 Task: Search one way flight ticket for 2 adults, 4 children and 1 infant on lap in business from St. George: St. George Regional Airport to Riverton: Central Wyoming Regional Airport (was Riverton Regional) on 8-4-2023. Choice of flights is American. Number of bags: 1 carry on bag. Price is upto 73000. Outbound departure time preference is 6:15.
Action: Mouse moved to (272, 360)
Screenshot: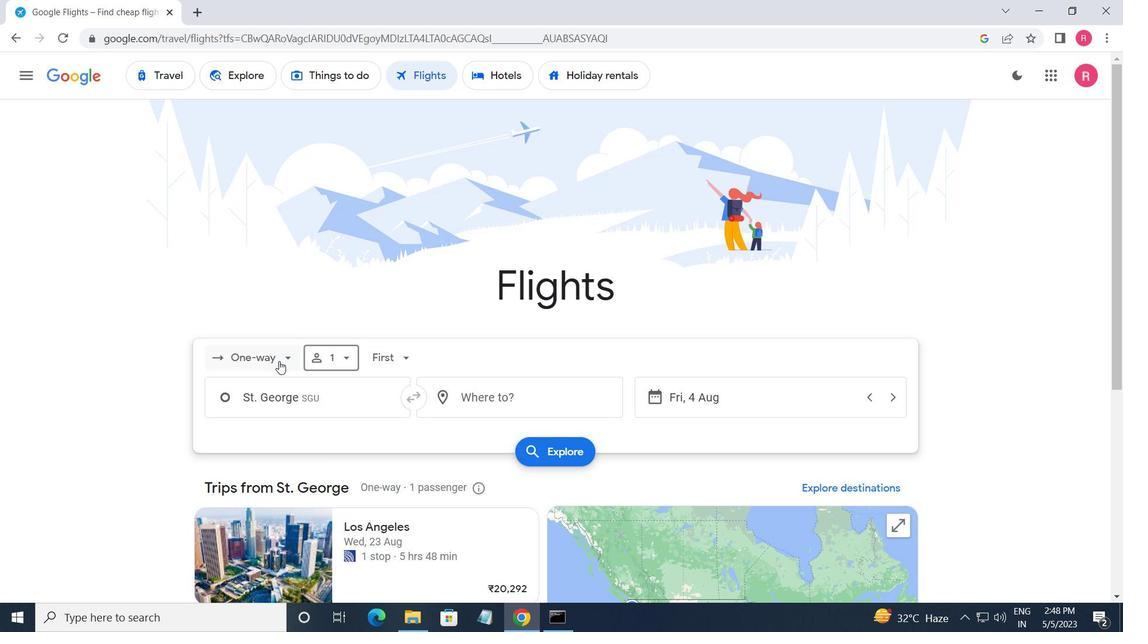 
Action: Mouse pressed left at (272, 360)
Screenshot: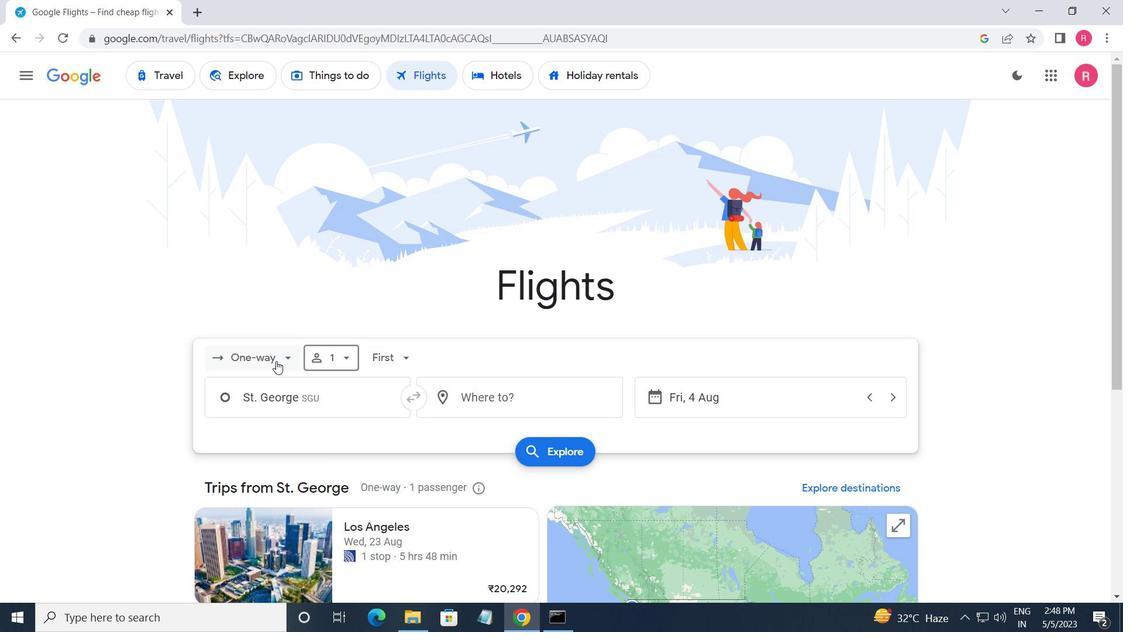 
Action: Mouse moved to (296, 435)
Screenshot: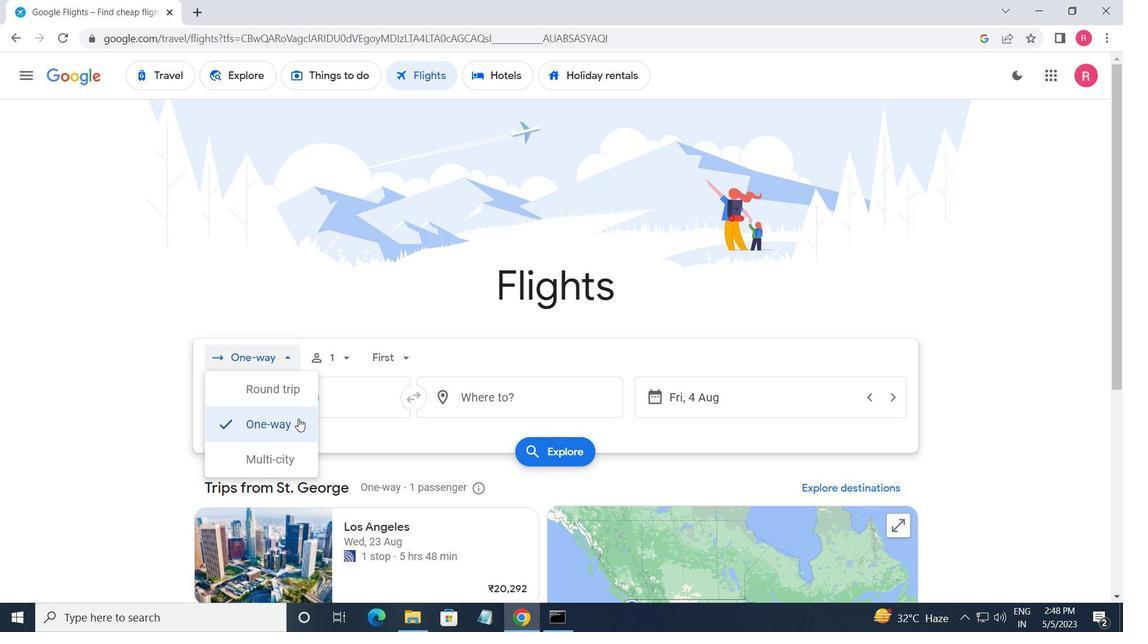 
Action: Mouse pressed left at (296, 435)
Screenshot: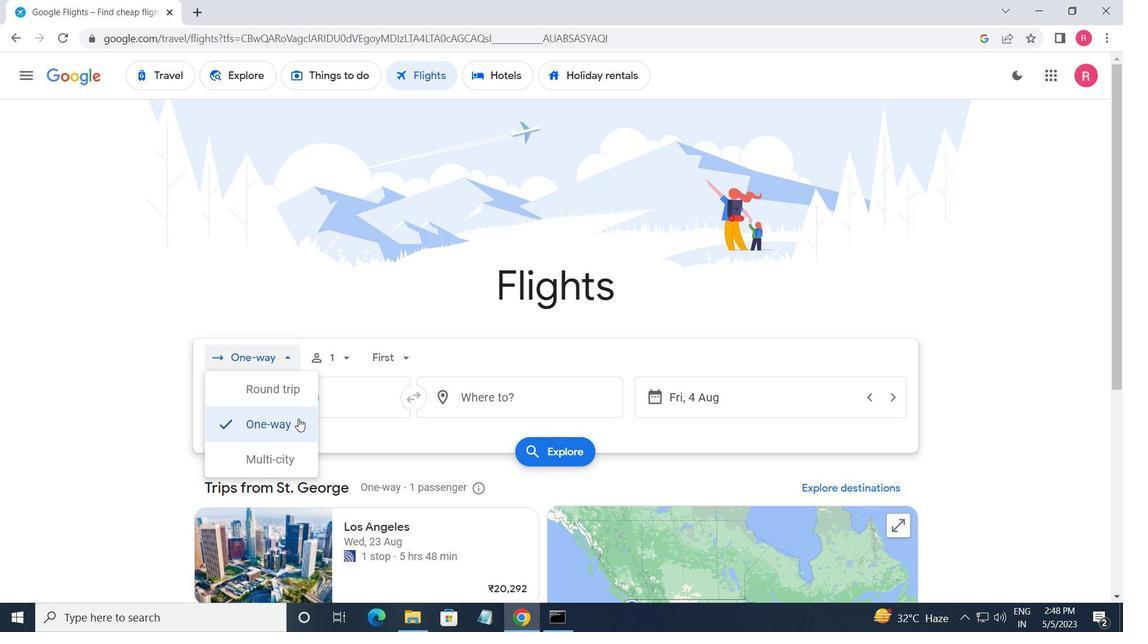 
Action: Mouse moved to (328, 368)
Screenshot: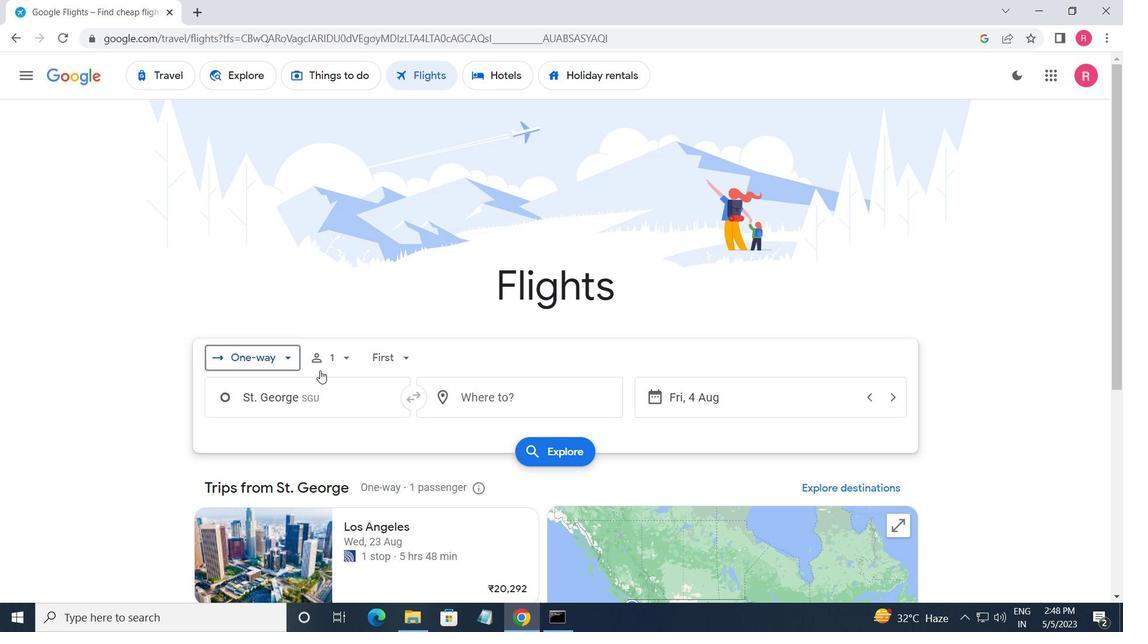 
Action: Mouse pressed left at (328, 368)
Screenshot: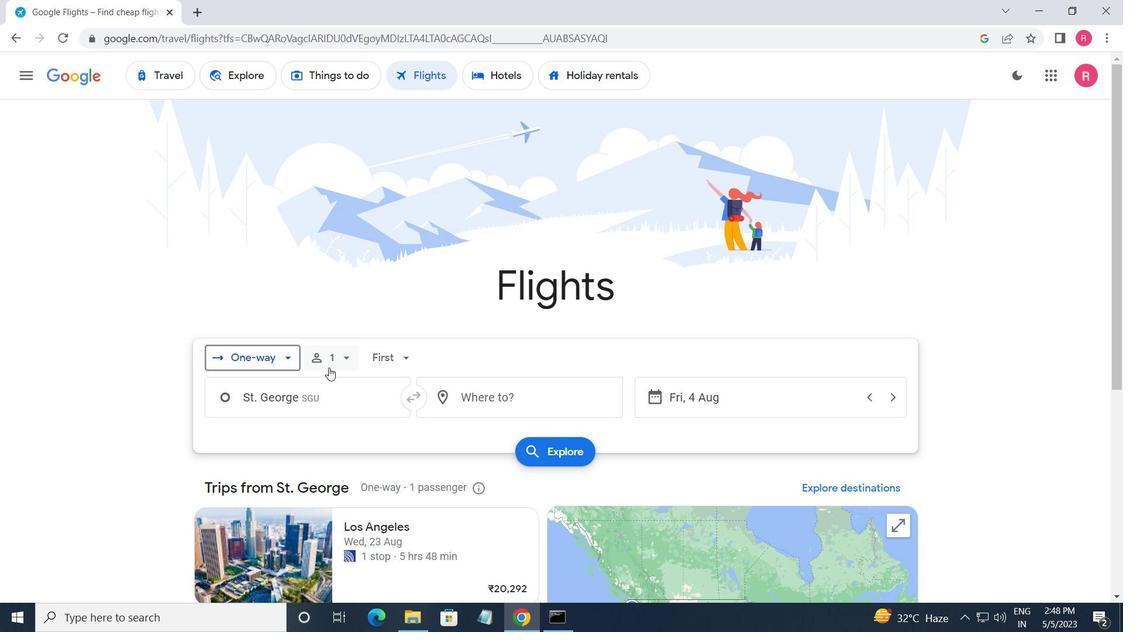 
Action: Mouse moved to (466, 402)
Screenshot: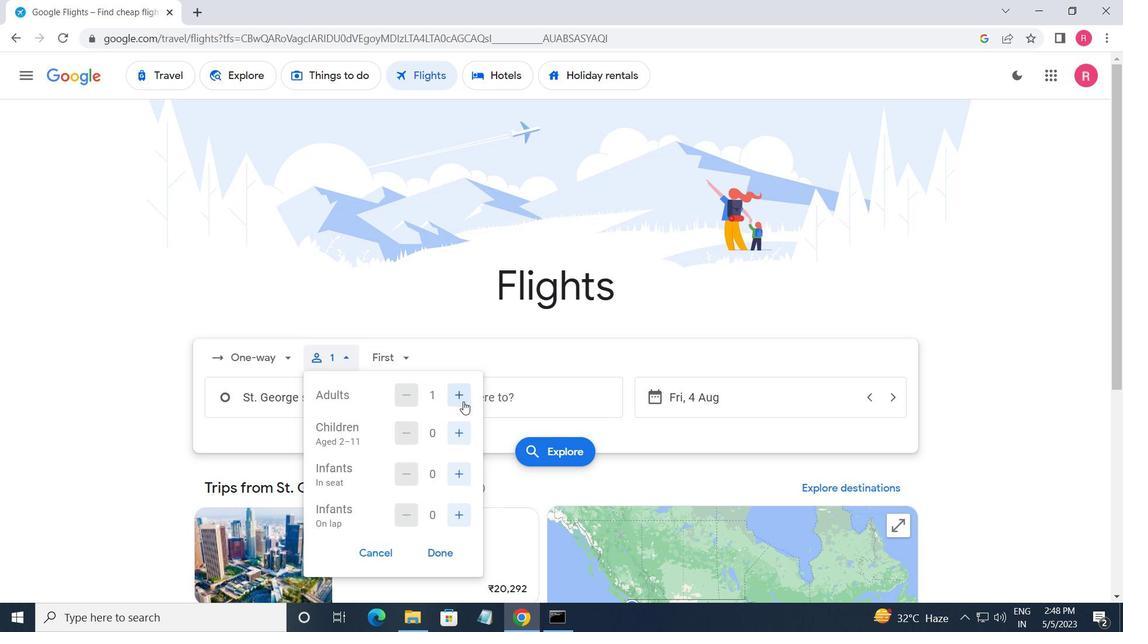 
Action: Mouse pressed left at (466, 402)
Screenshot: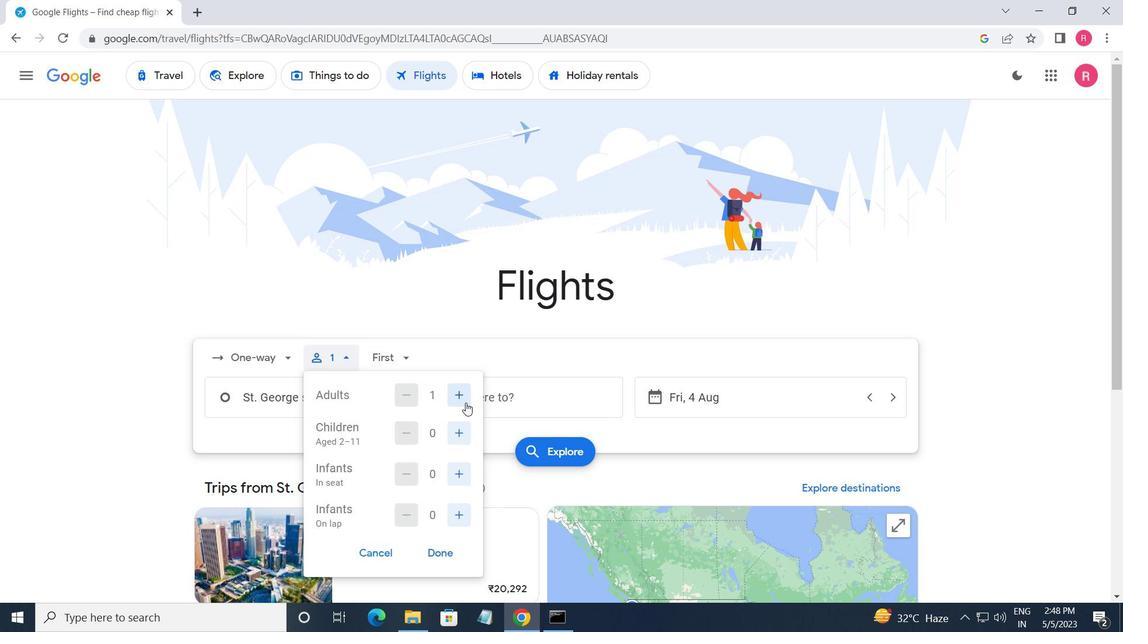 
Action: Mouse moved to (455, 431)
Screenshot: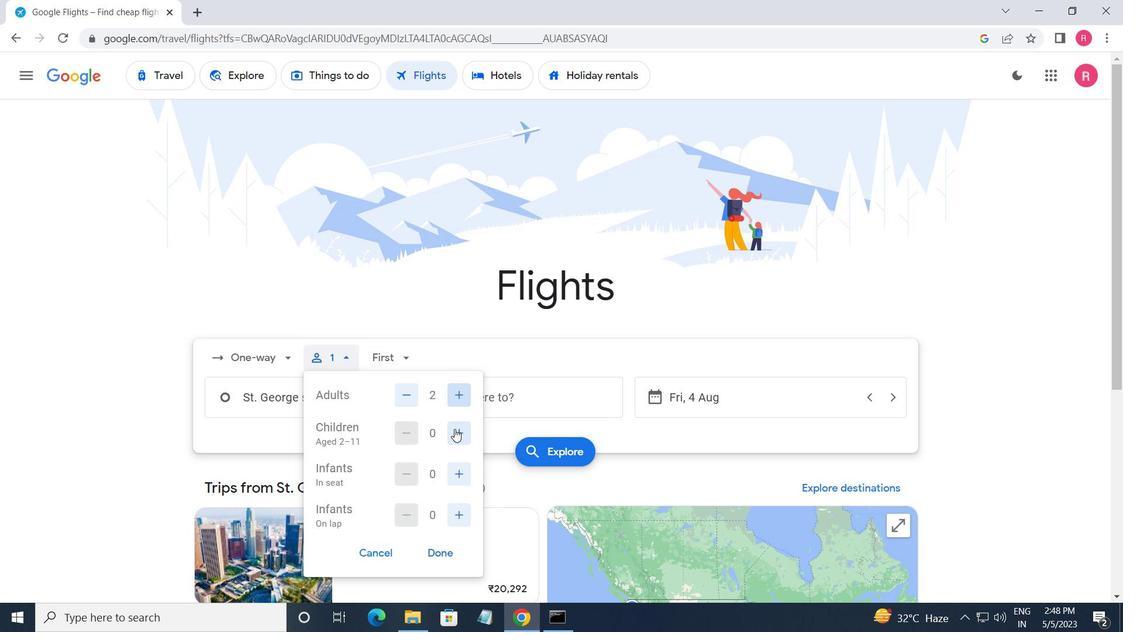 
Action: Mouse pressed left at (455, 431)
Screenshot: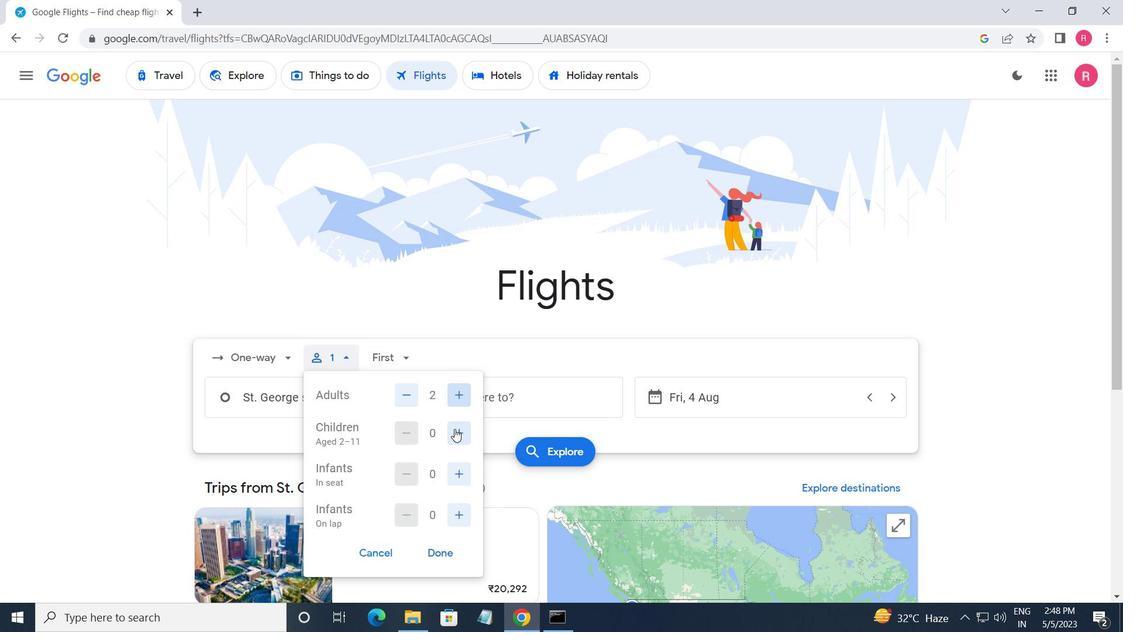 
Action: Mouse moved to (456, 431)
Screenshot: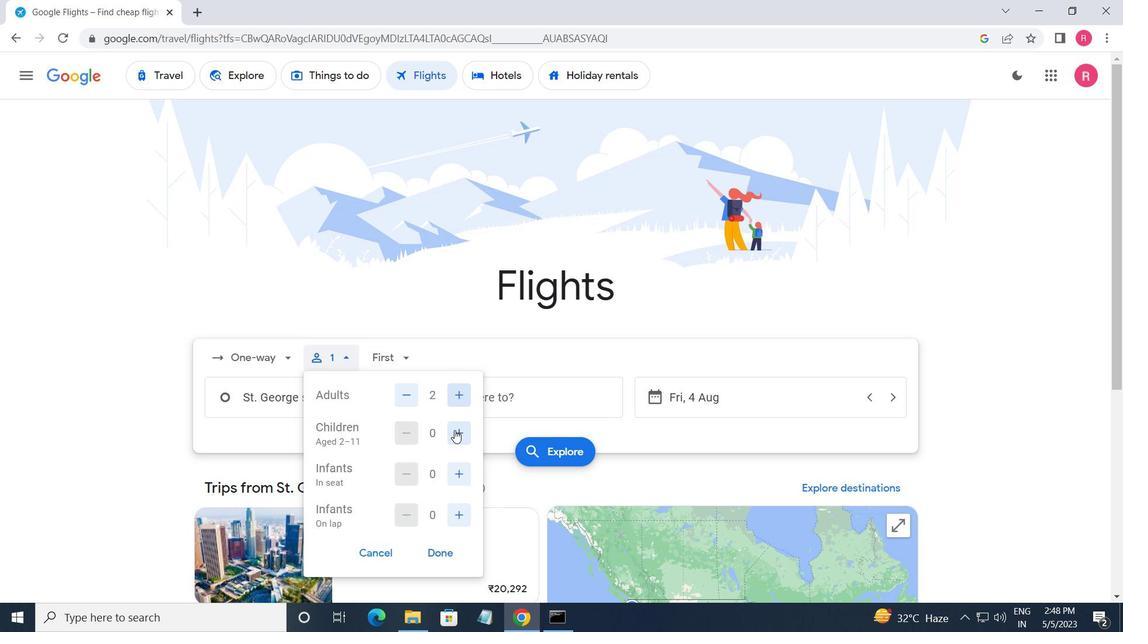 
Action: Mouse pressed left at (456, 431)
Screenshot: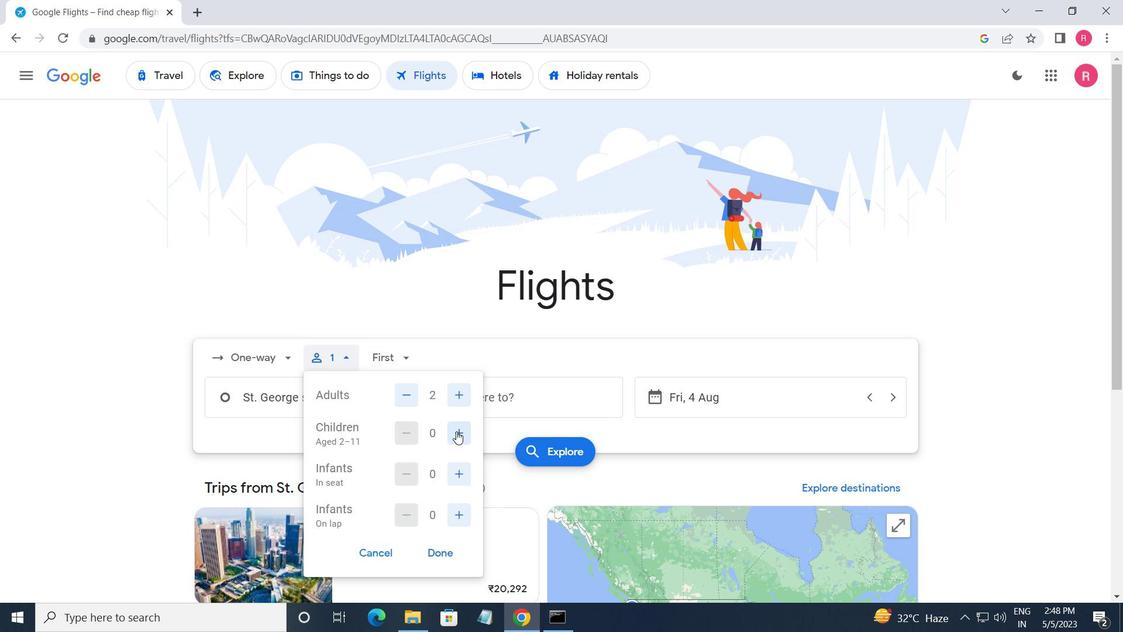 
Action: Mouse moved to (457, 431)
Screenshot: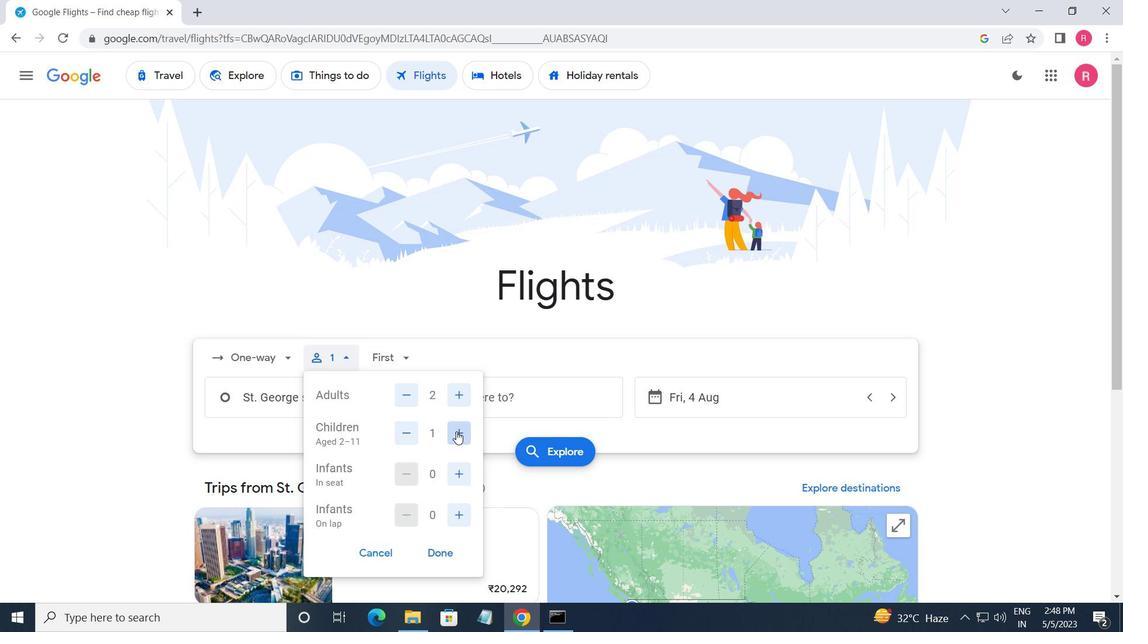 
Action: Mouse pressed left at (457, 431)
Screenshot: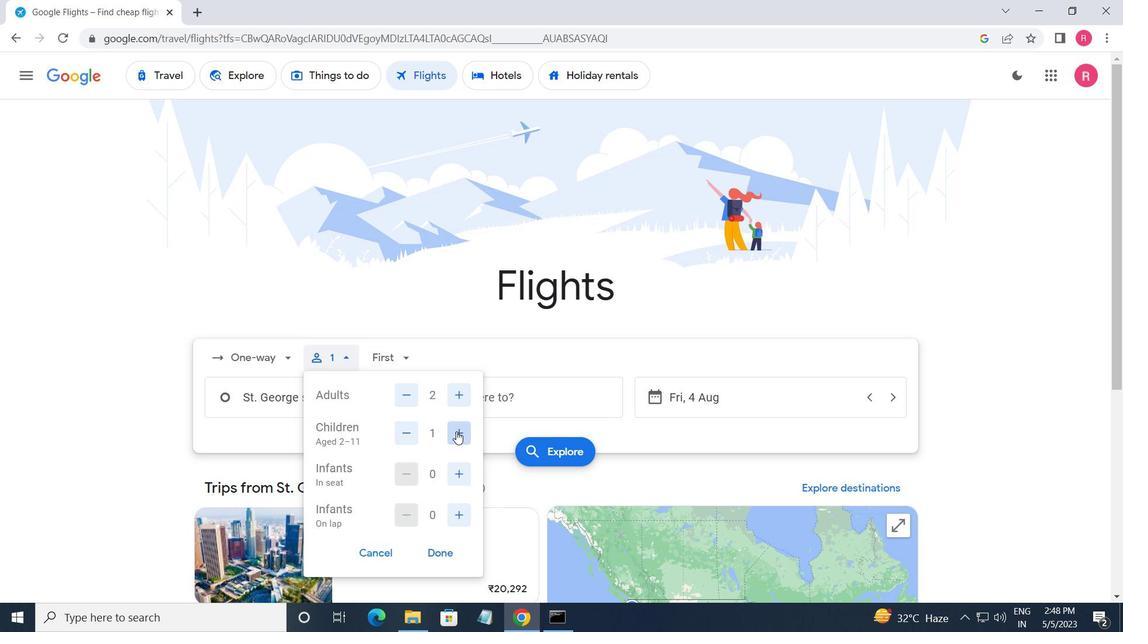 
Action: Mouse pressed left at (457, 431)
Screenshot: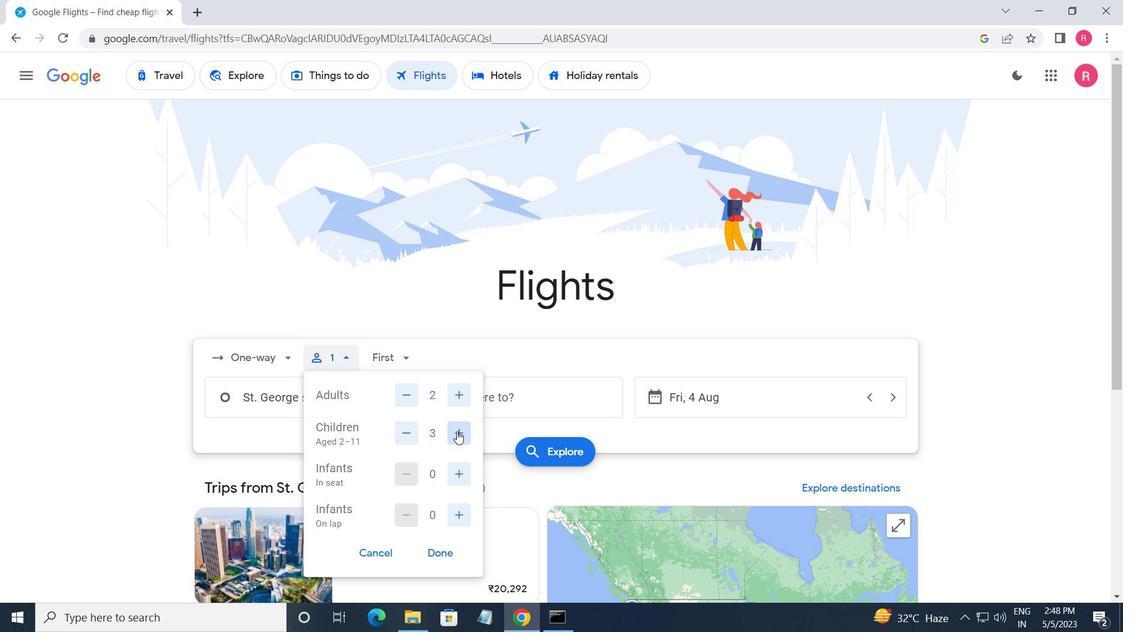 
Action: Mouse moved to (462, 477)
Screenshot: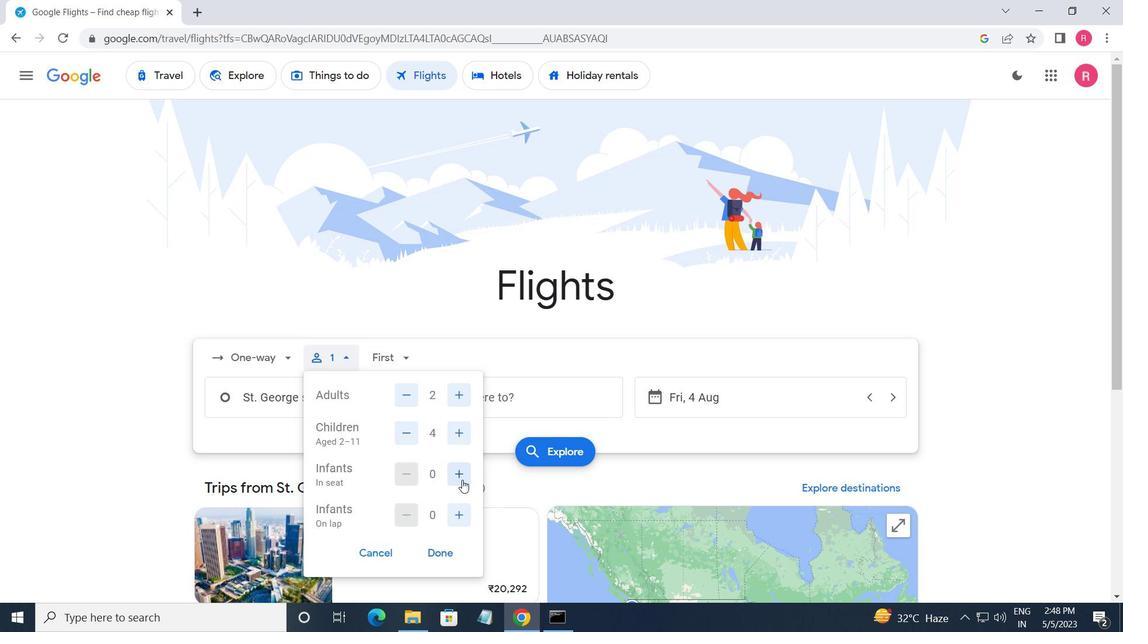 
Action: Mouse pressed left at (462, 477)
Screenshot: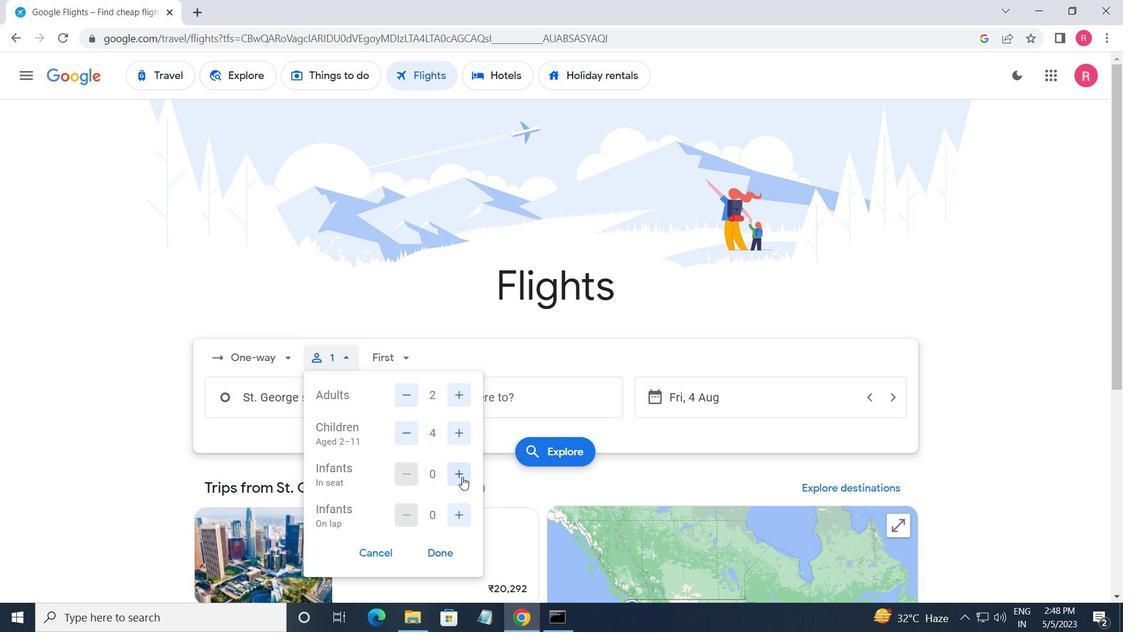 
Action: Mouse moved to (451, 551)
Screenshot: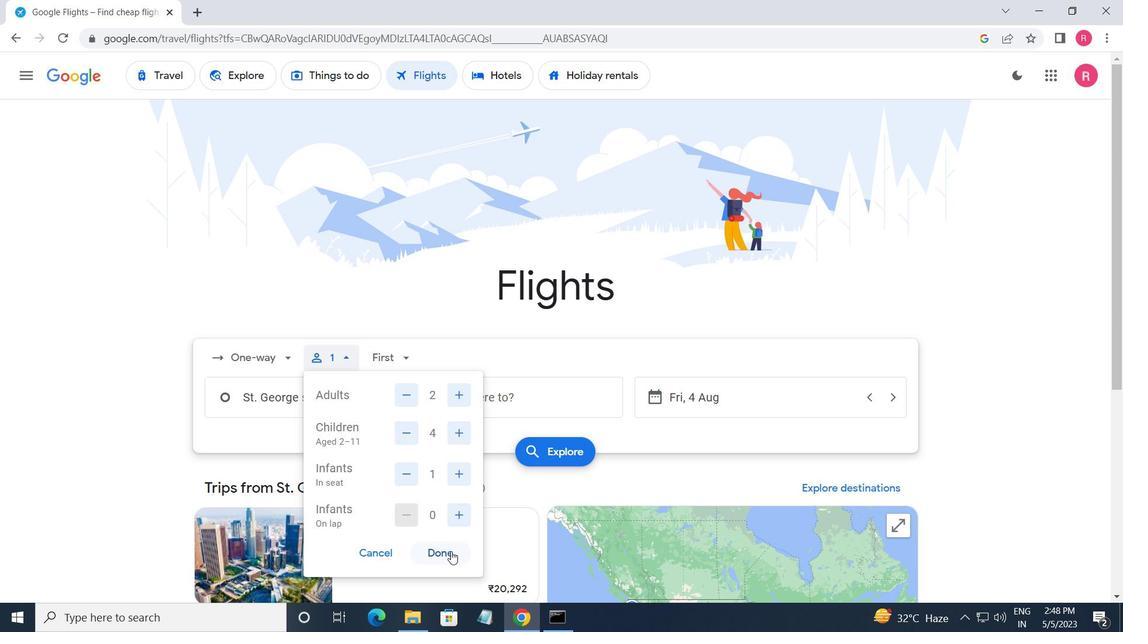 
Action: Mouse pressed left at (451, 551)
Screenshot: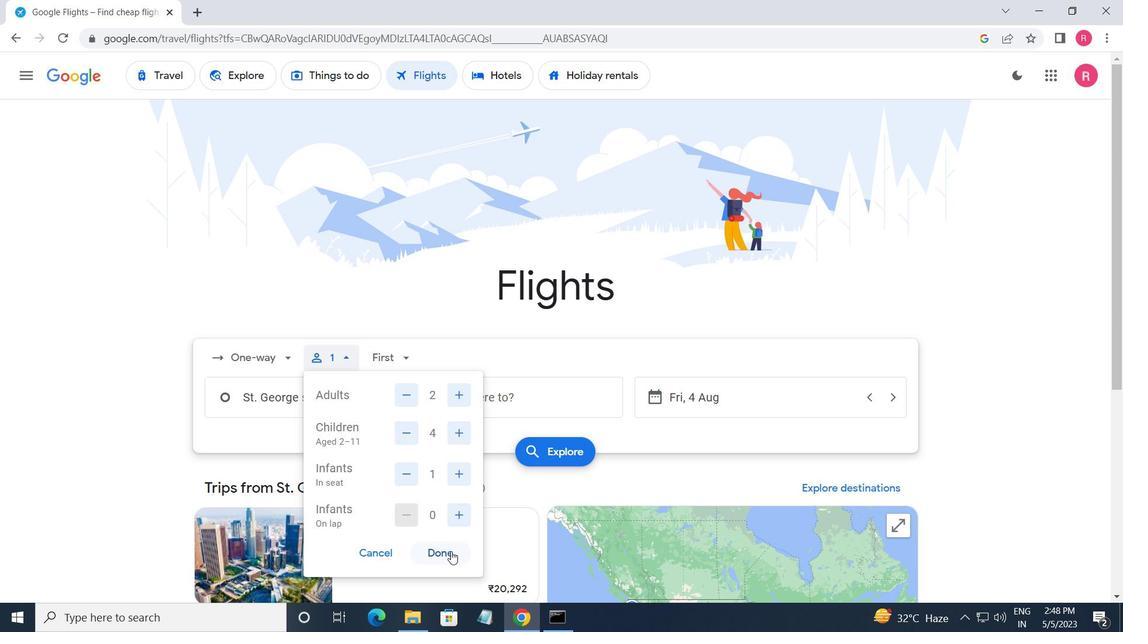 
Action: Mouse moved to (398, 368)
Screenshot: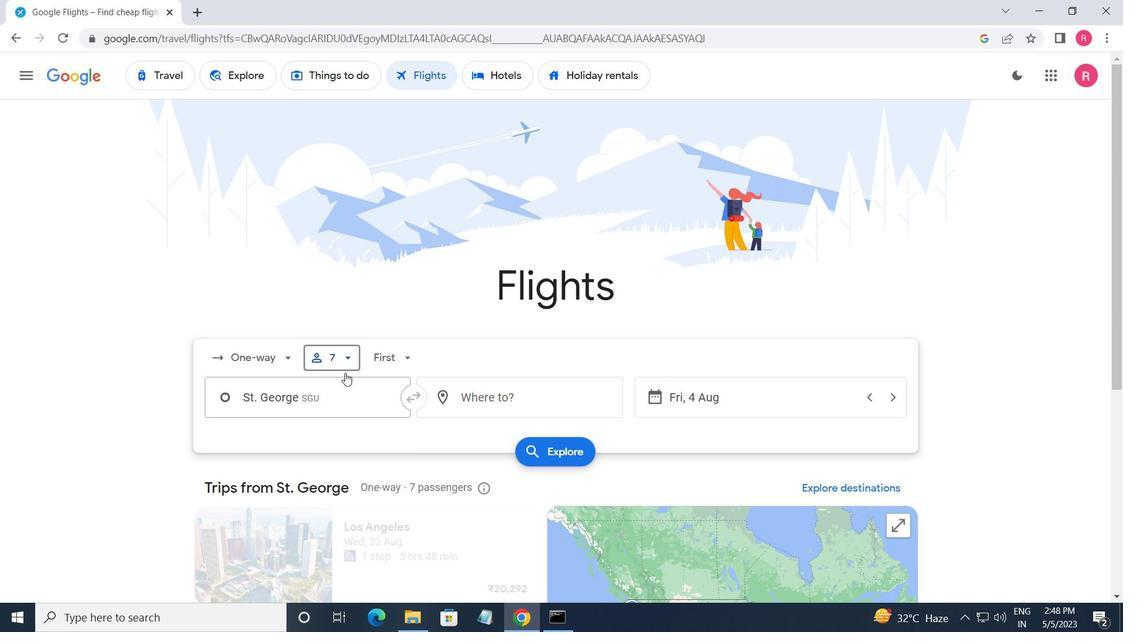 
Action: Mouse pressed left at (398, 368)
Screenshot: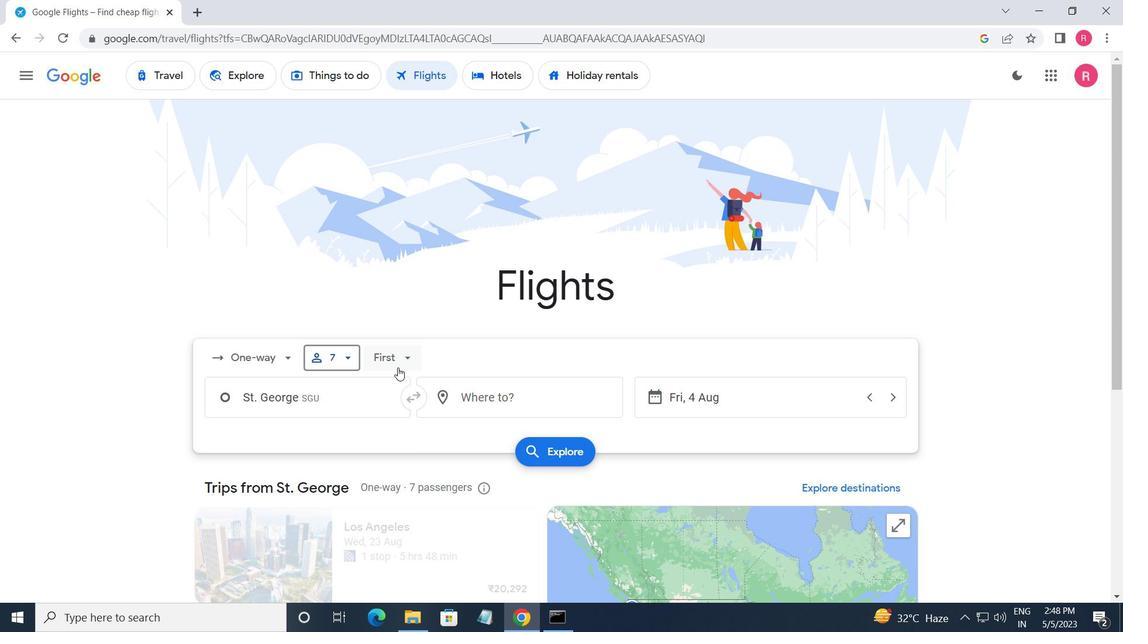 
Action: Mouse moved to (412, 455)
Screenshot: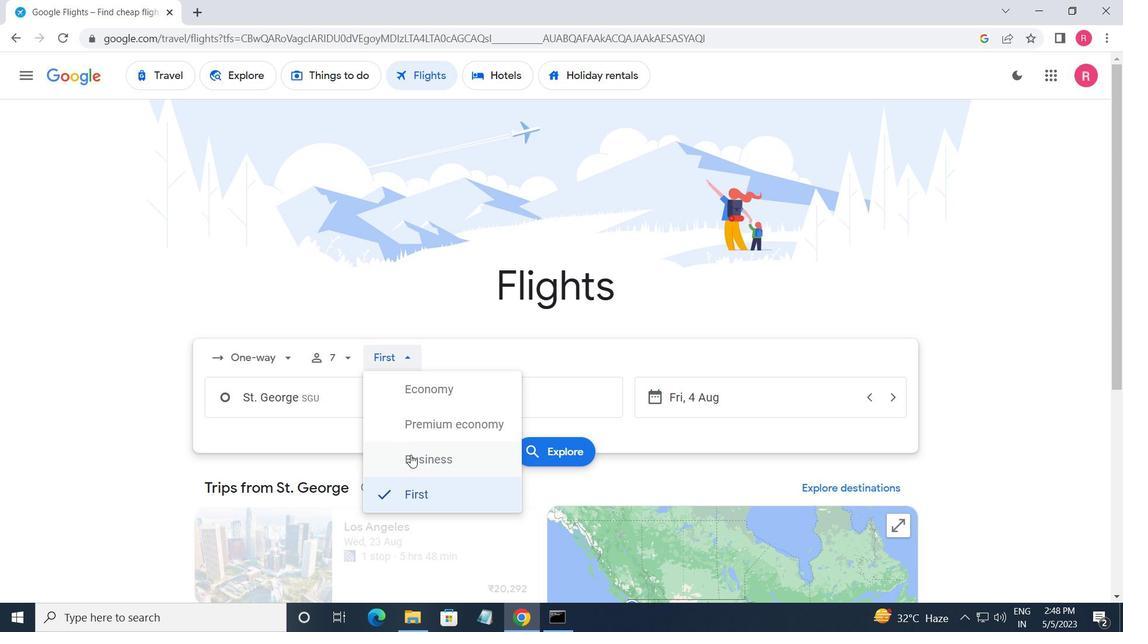 
Action: Mouse pressed left at (412, 455)
Screenshot: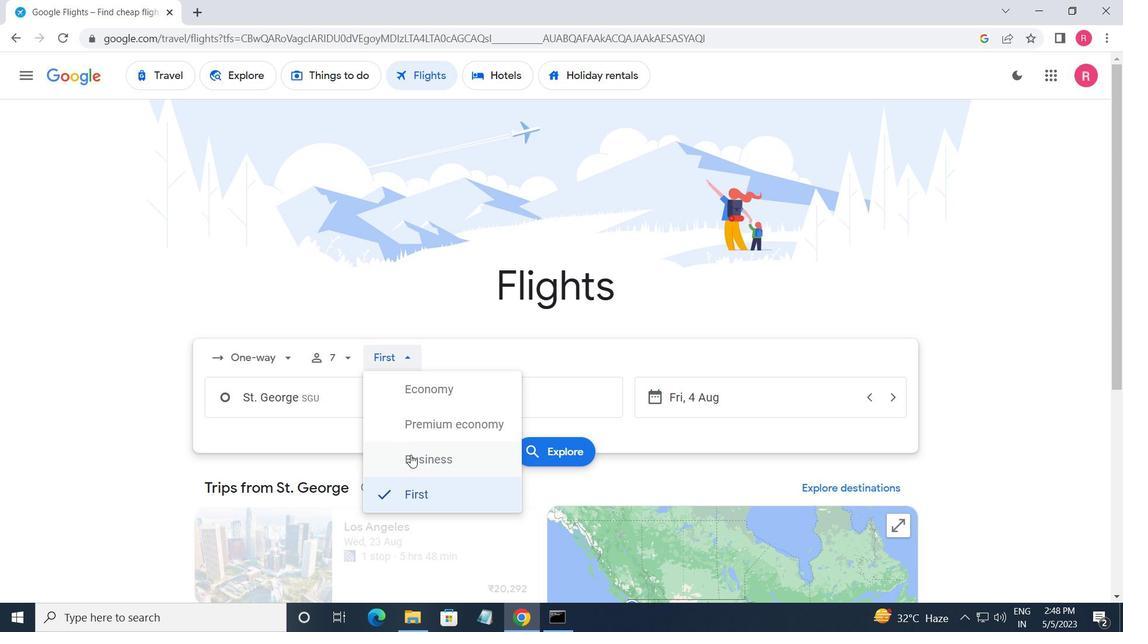 
Action: Mouse moved to (343, 403)
Screenshot: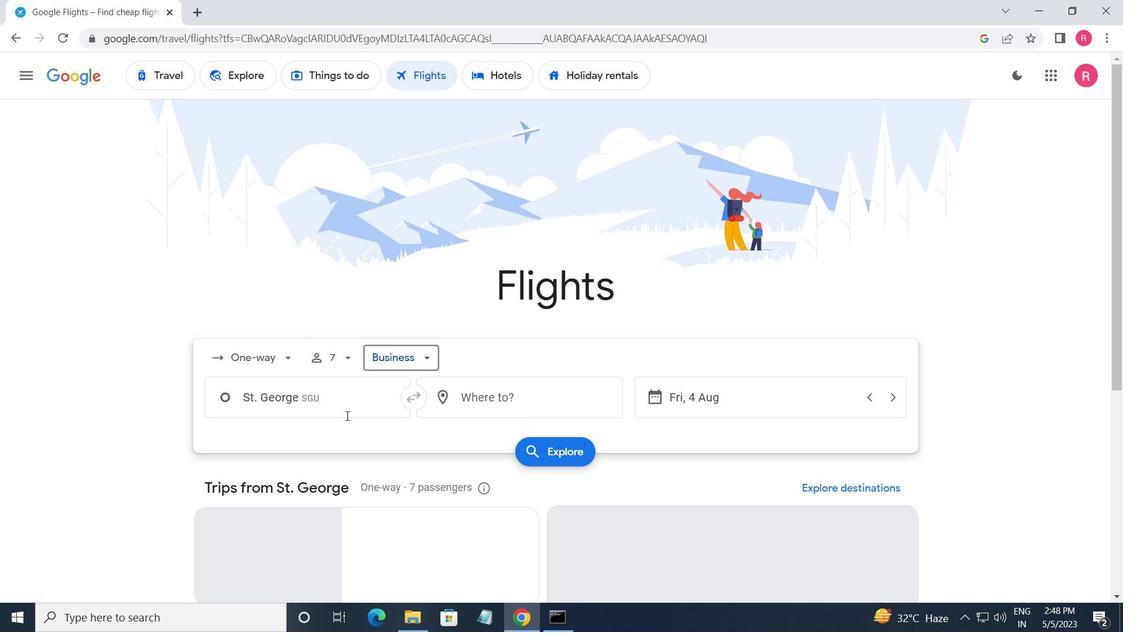 
Action: Mouse pressed left at (343, 403)
Screenshot: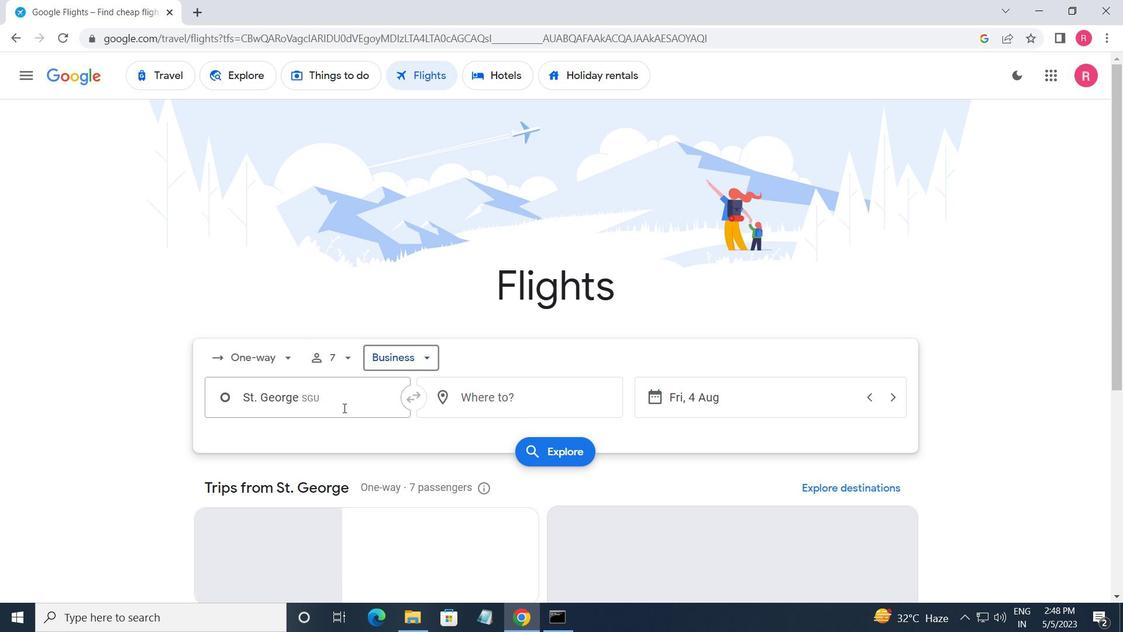 
Action: Mouse moved to (316, 388)
Screenshot: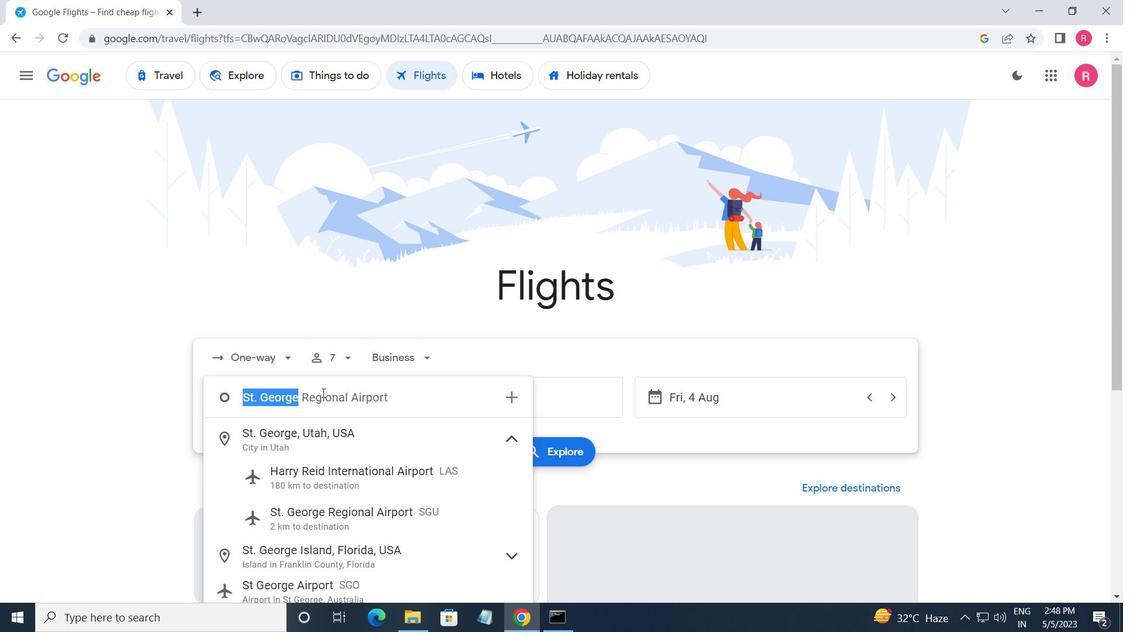 
Action: Key pressed <Key.shift>ST.<Key.space><Key.shift><Key.shift><Key.shift><Key.shift><Key.shift><Key.shift>GEORGE
Screenshot: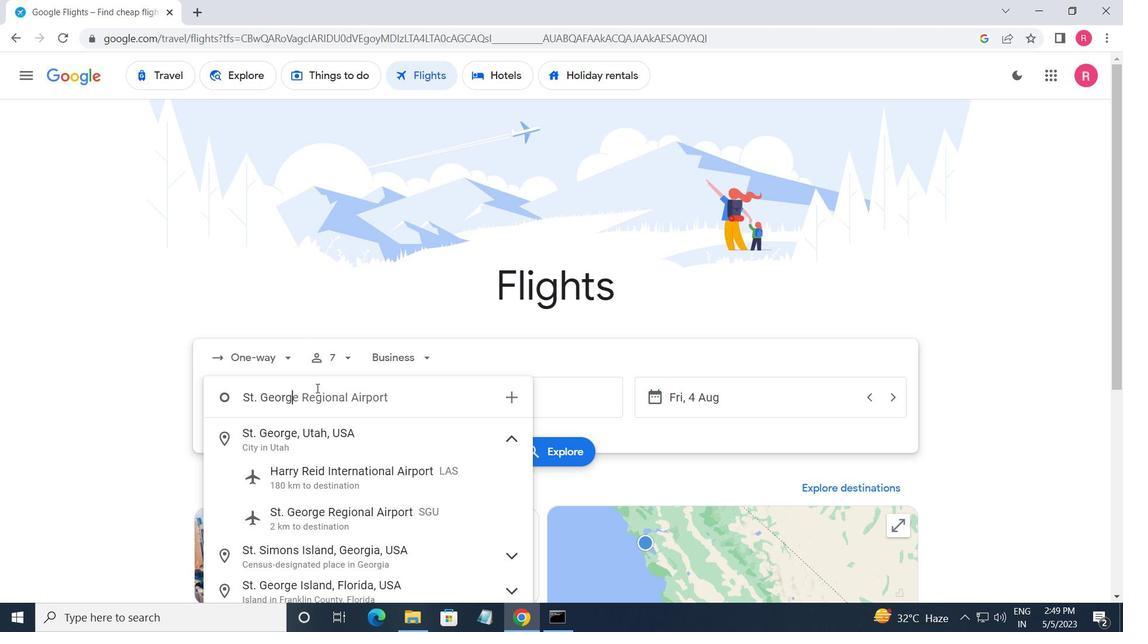 
Action: Mouse moved to (377, 520)
Screenshot: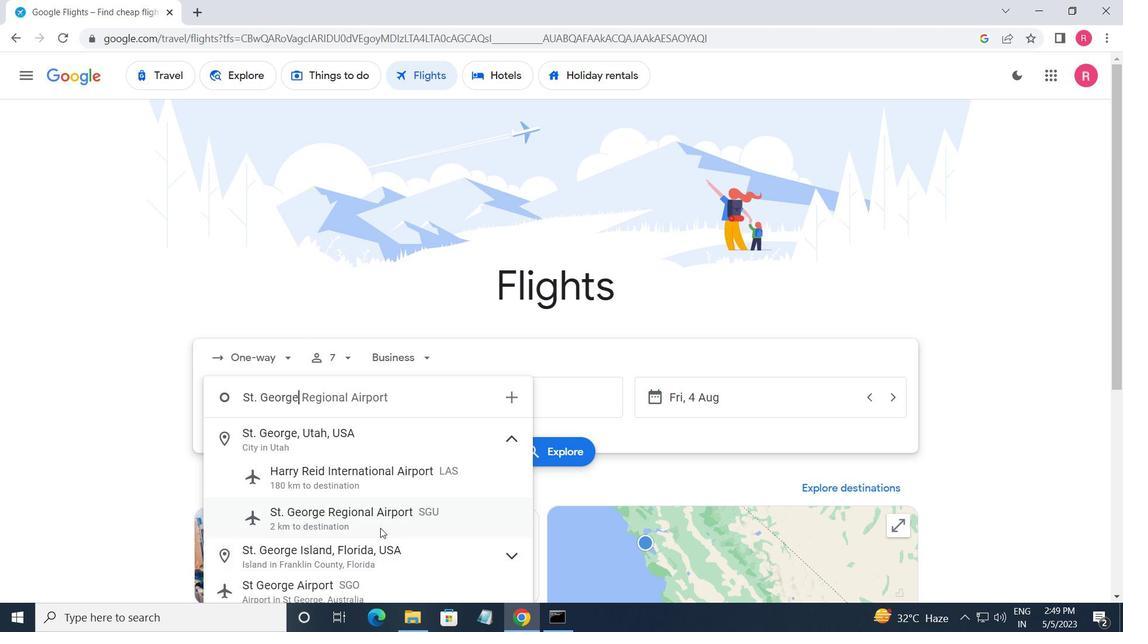 
Action: Mouse pressed left at (377, 520)
Screenshot: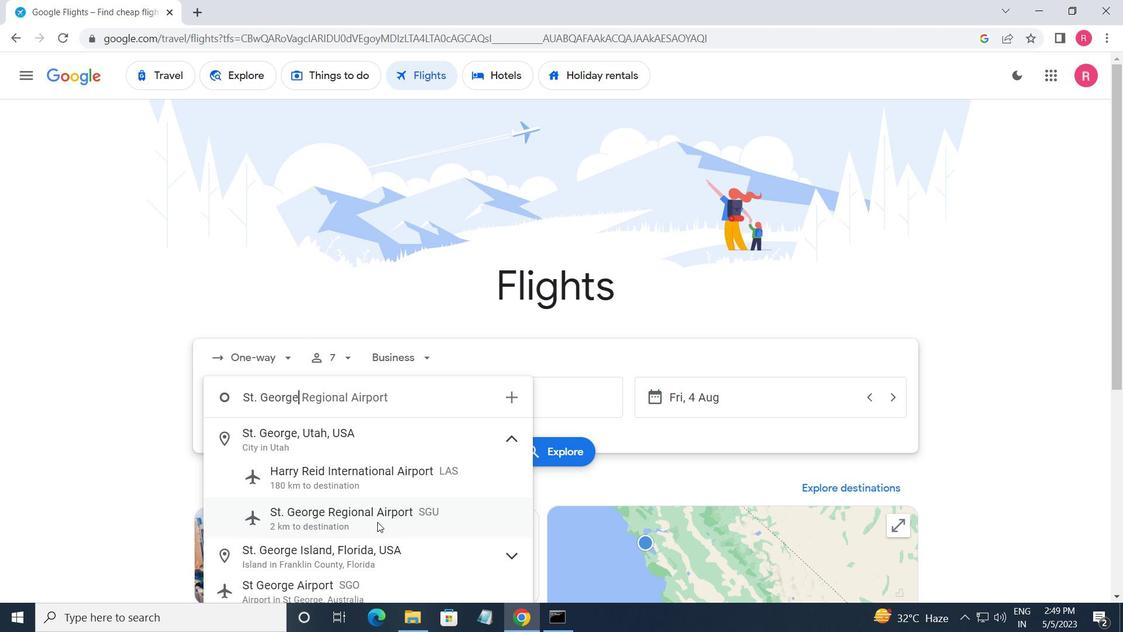 
Action: Mouse moved to (529, 409)
Screenshot: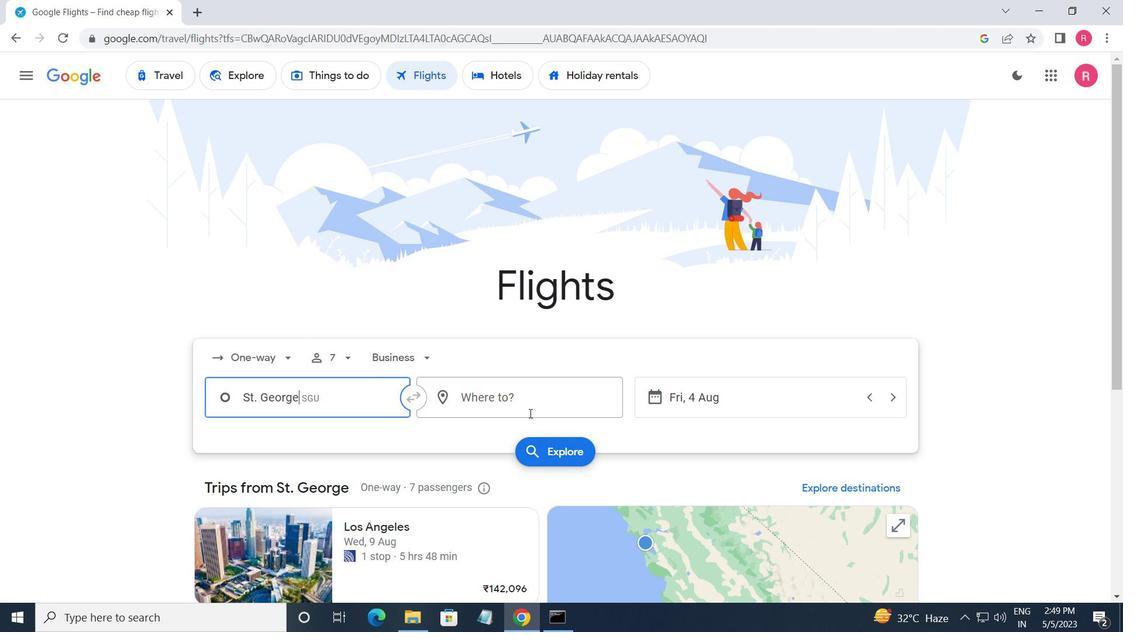 
Action: Mouse pressed left at (529, 409)
Screenshot: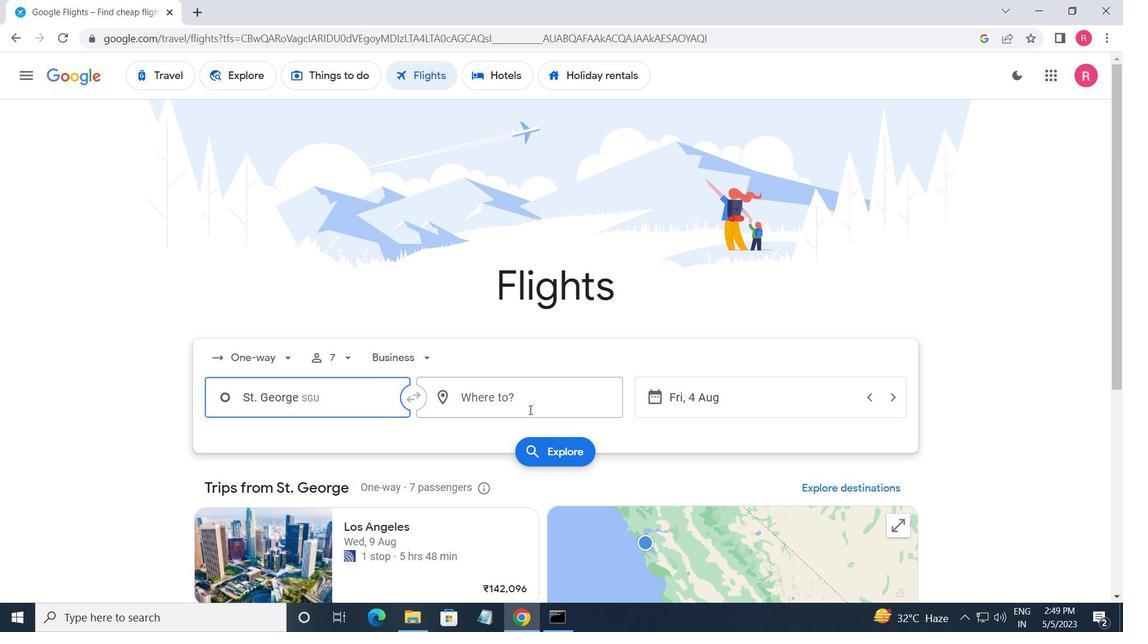 
Action: Mouse moved to (522, 400)
Screenshot: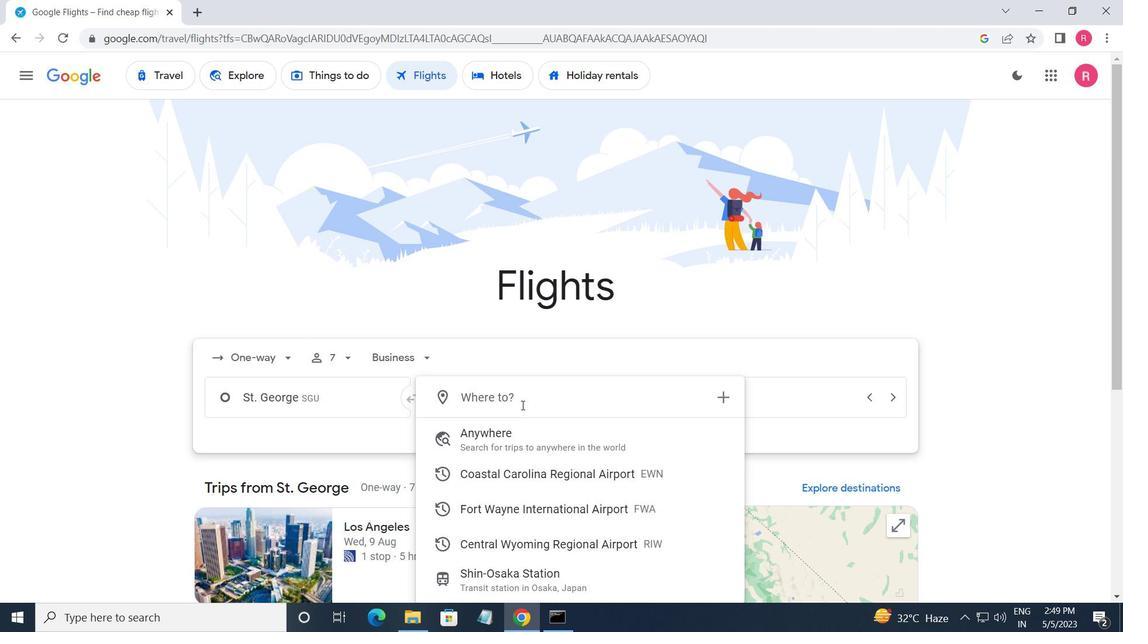 
Action: Key pressed <Key.shift>RIVERTON
Screenshot: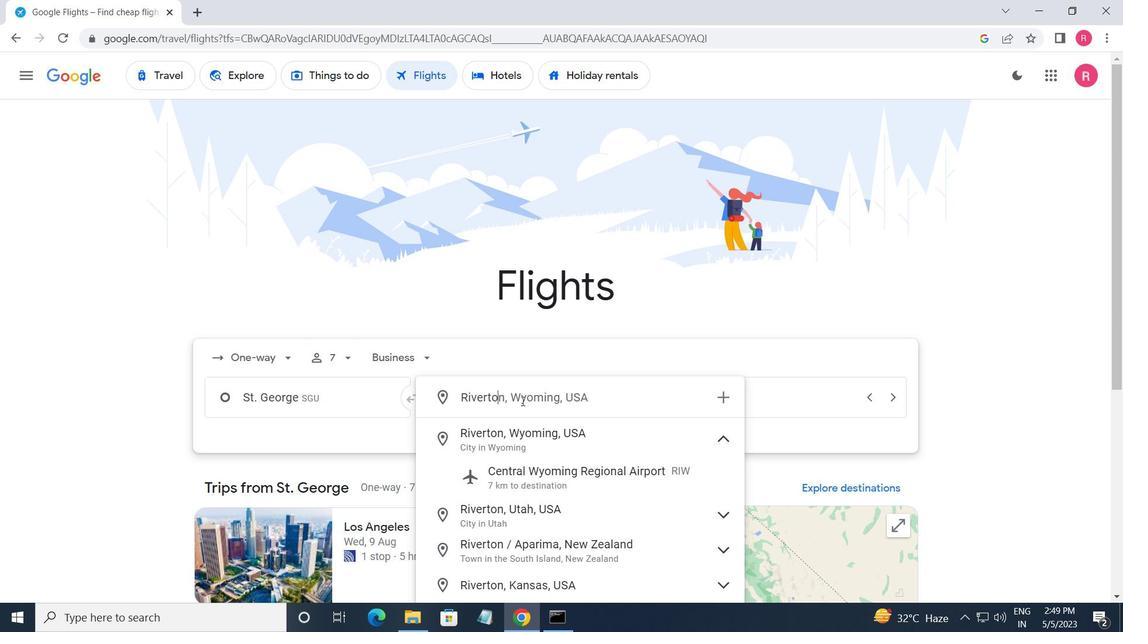 
Action: Mouse moved to (567, 478)
Screenshot: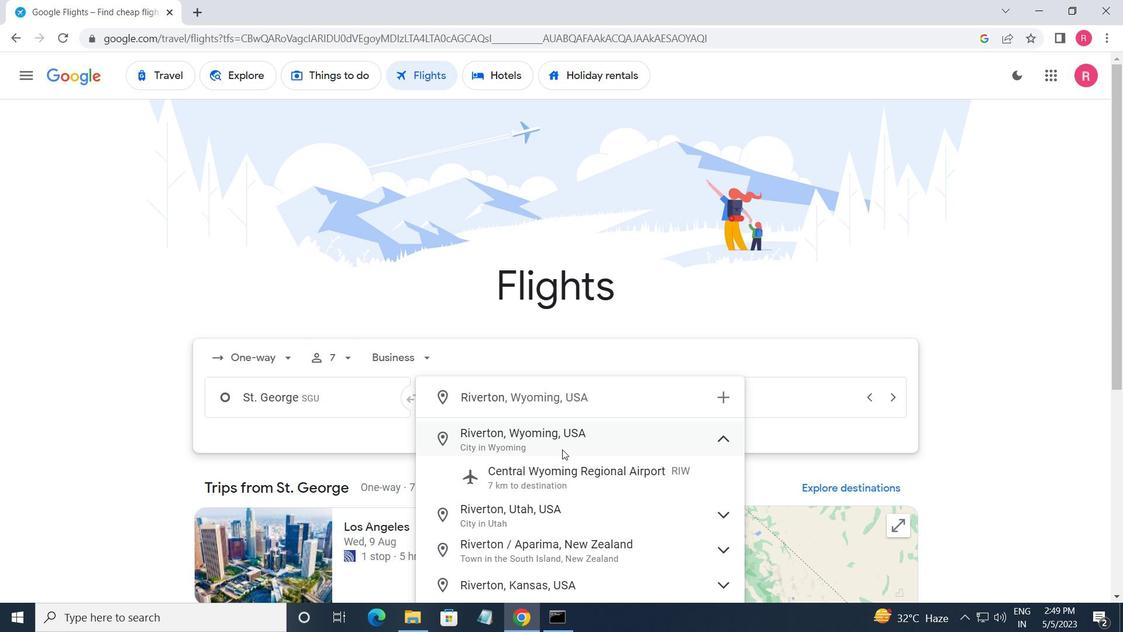 
Action: Mouse pressed left at (567, 478)
Screenshot: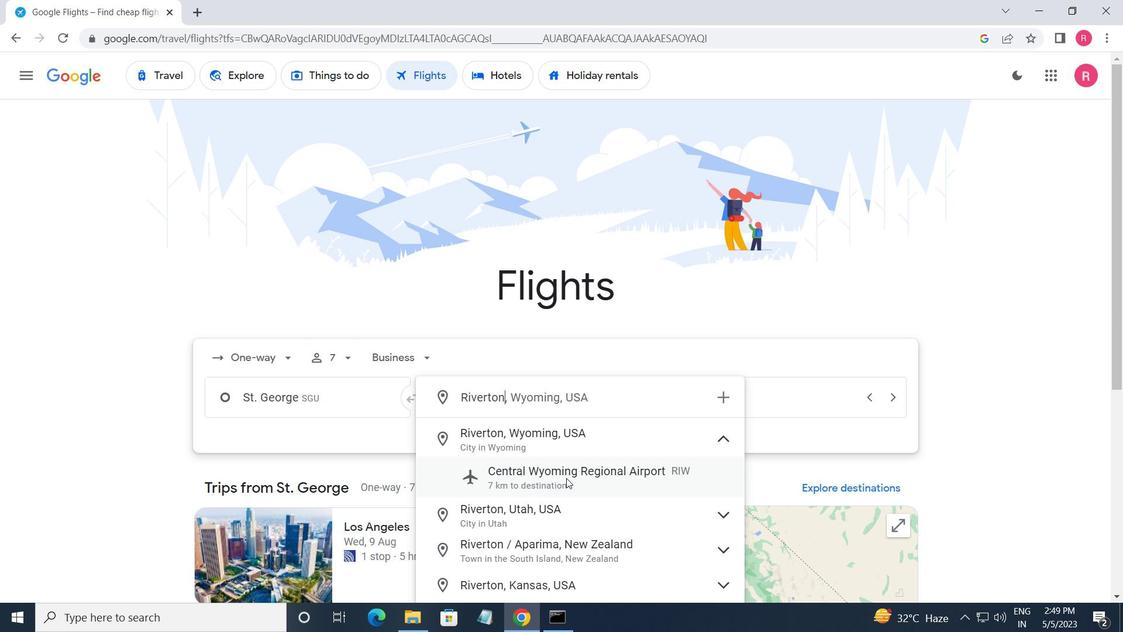 
Action: Mouse moved to (735, 410)
Screenshot: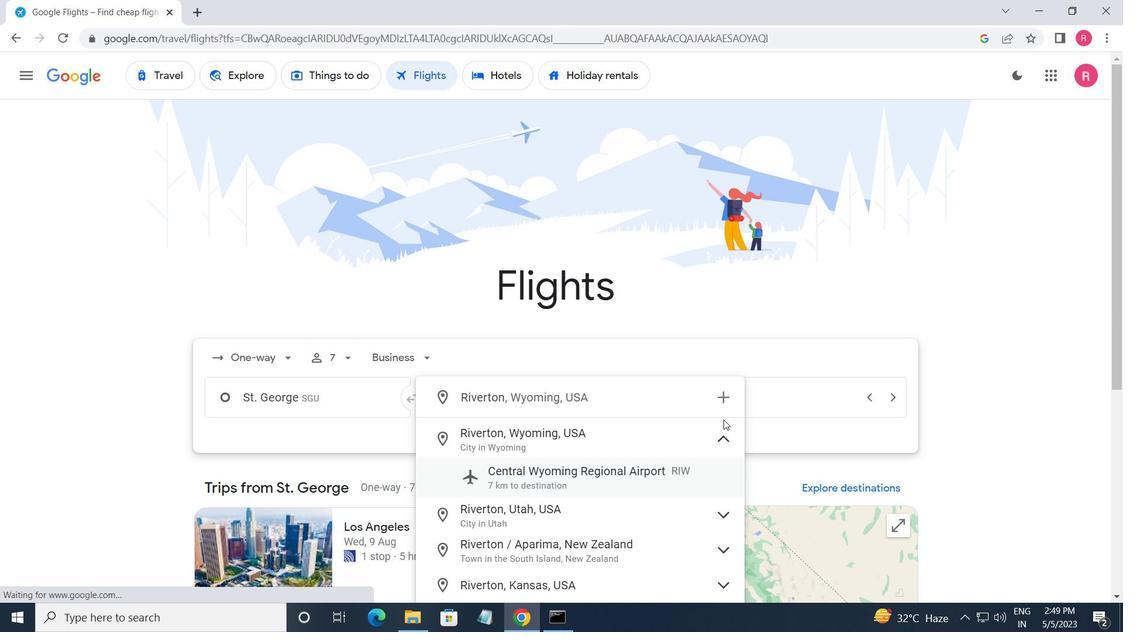 
Action: Mouse pressed left at (735, 410)
Screenshot: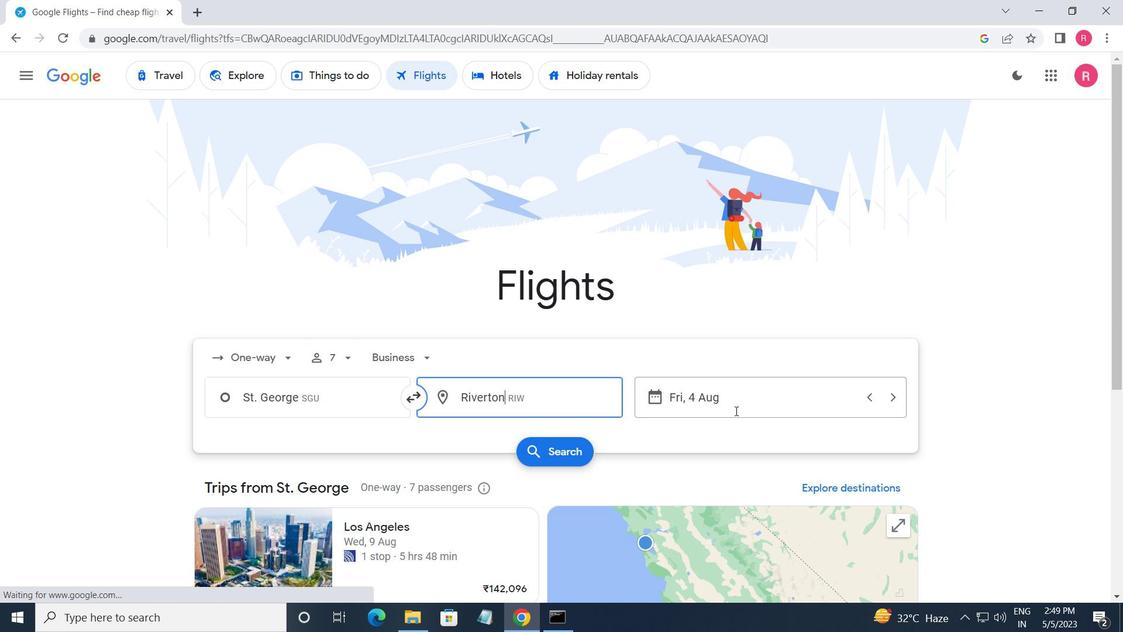 
Action: Mouse moved to (557, 333)
Screenshot: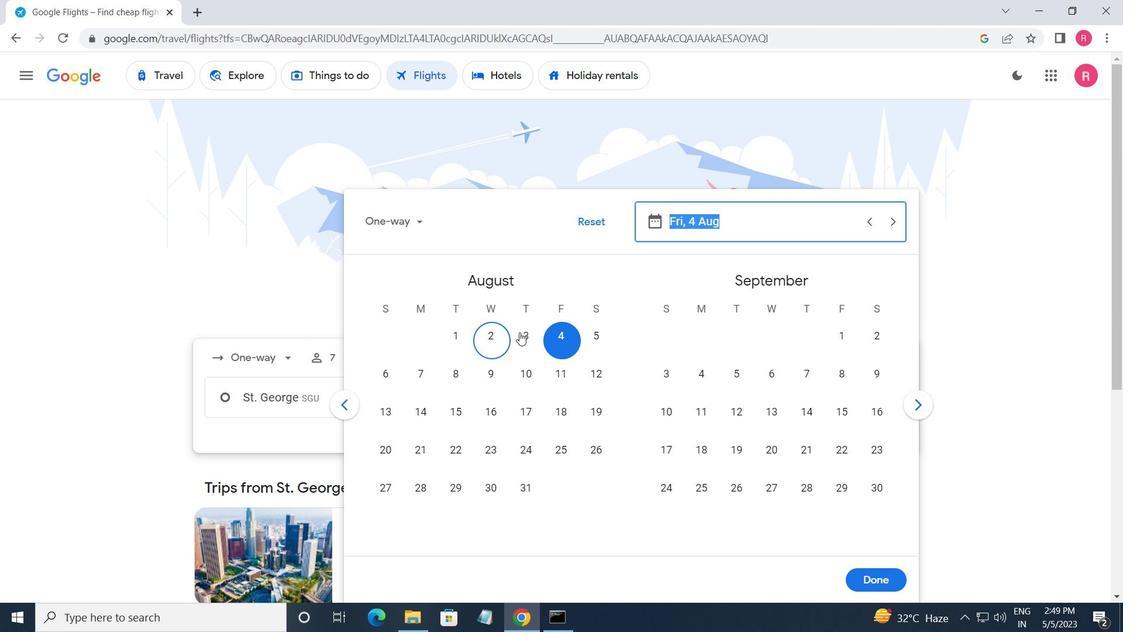 
Action: Mouse pressed left at (557, 333)
Screenshot: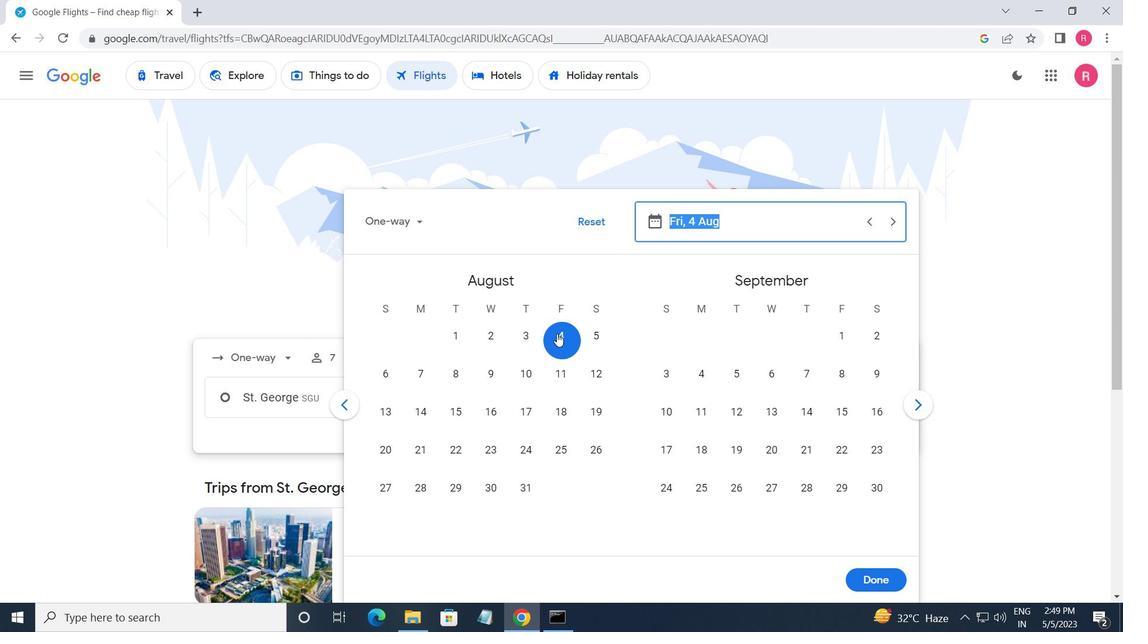 
Action: Mouse moved to (877, 583)
Screenshot: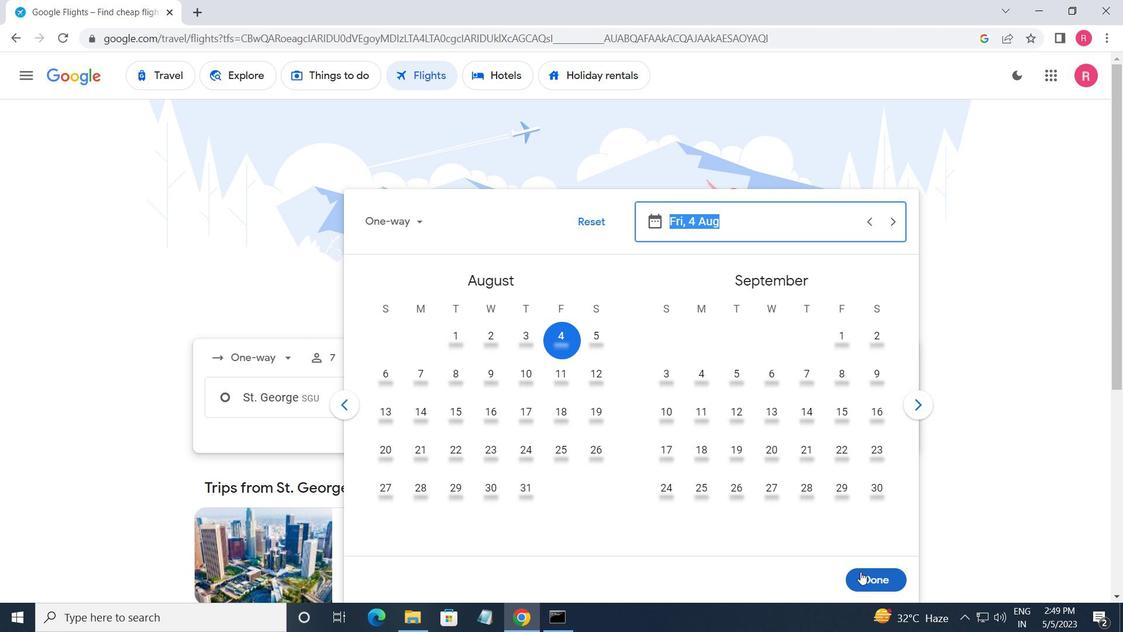 
Action: Mouse pressed left at (877, 583)
Screenshot: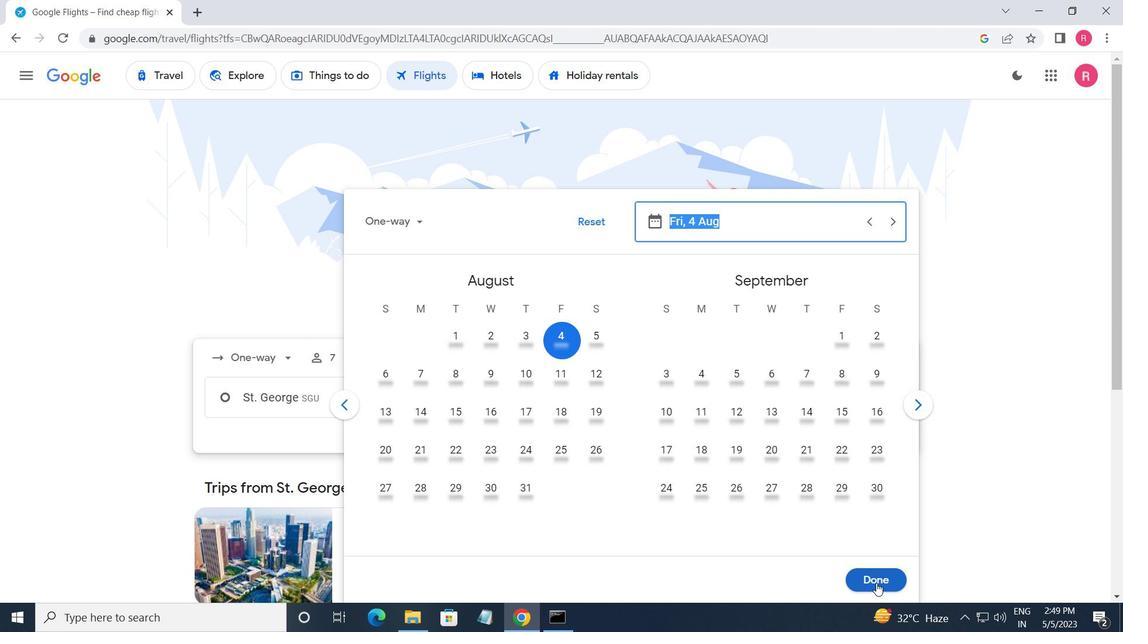 
Action: Mouse moved to (543, 440)
Screenshot: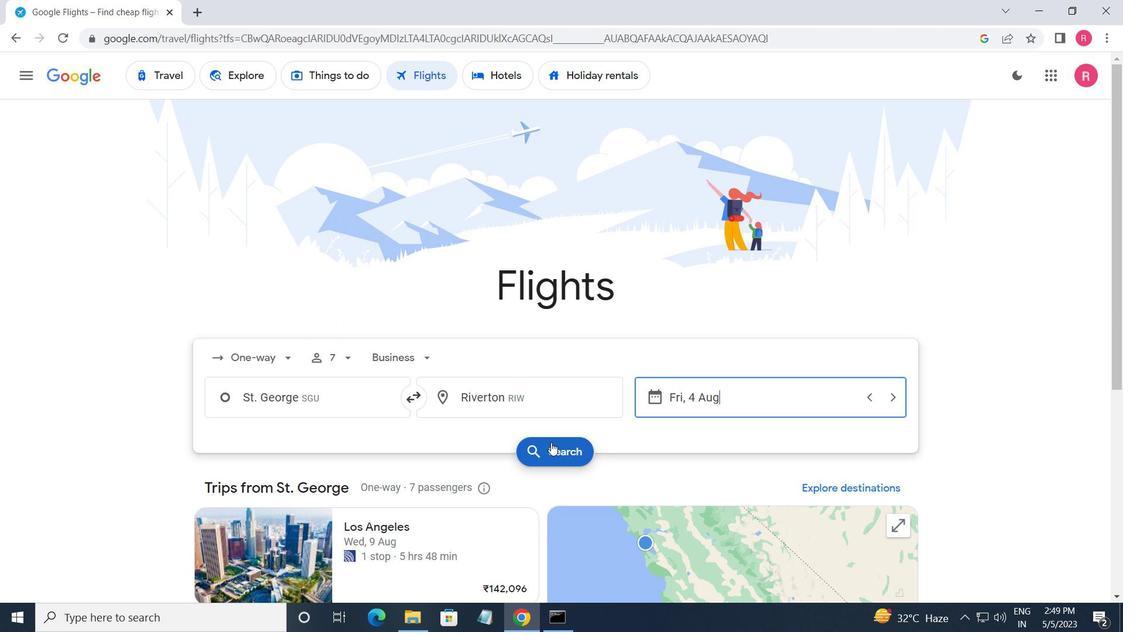 
Action: Mouse pressed left at (543, 440)
Screenshot: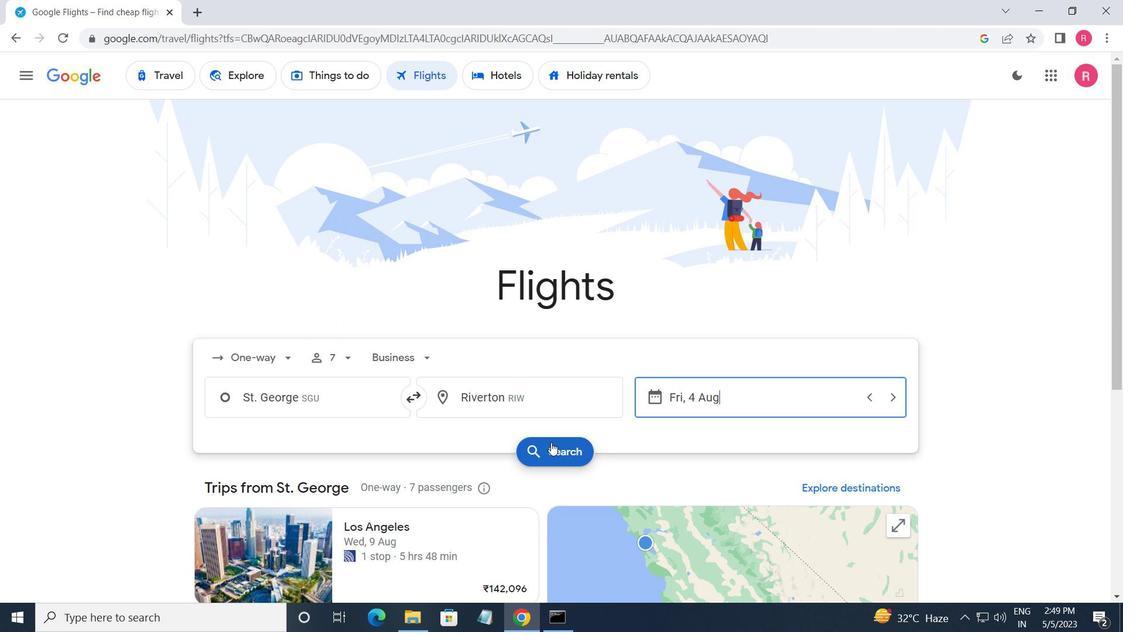 
Action: Mouse moved to (226, 199)
Screenshot: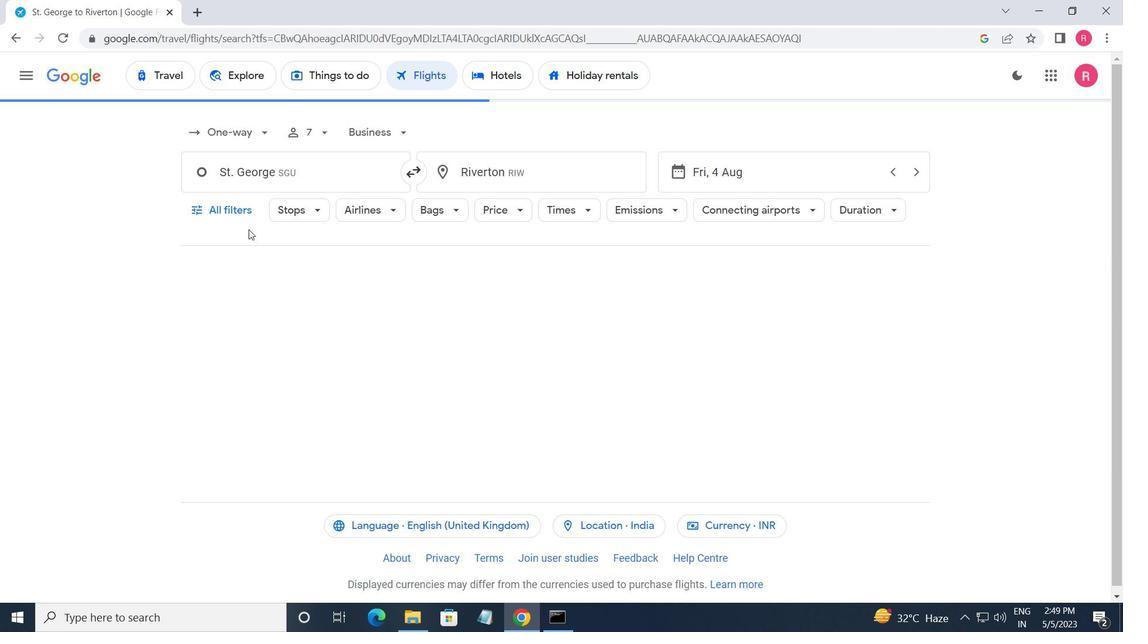 
Action: Mouse pressed left at (226, 199)
Screenshot: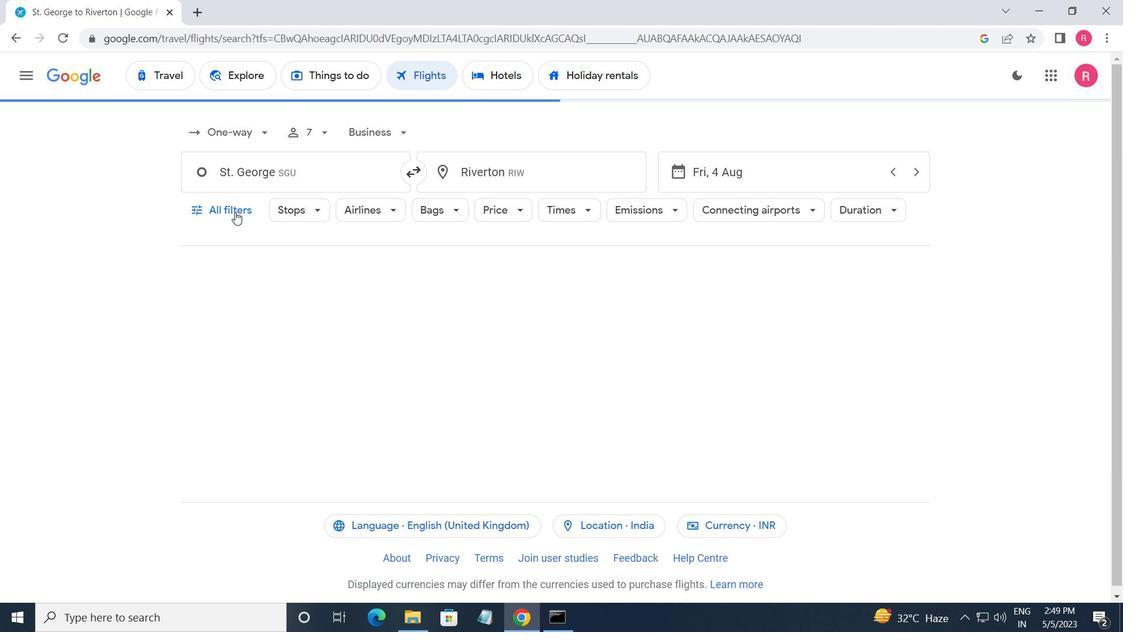 
Action: Mouse moved to (252, 355)
Screenshot: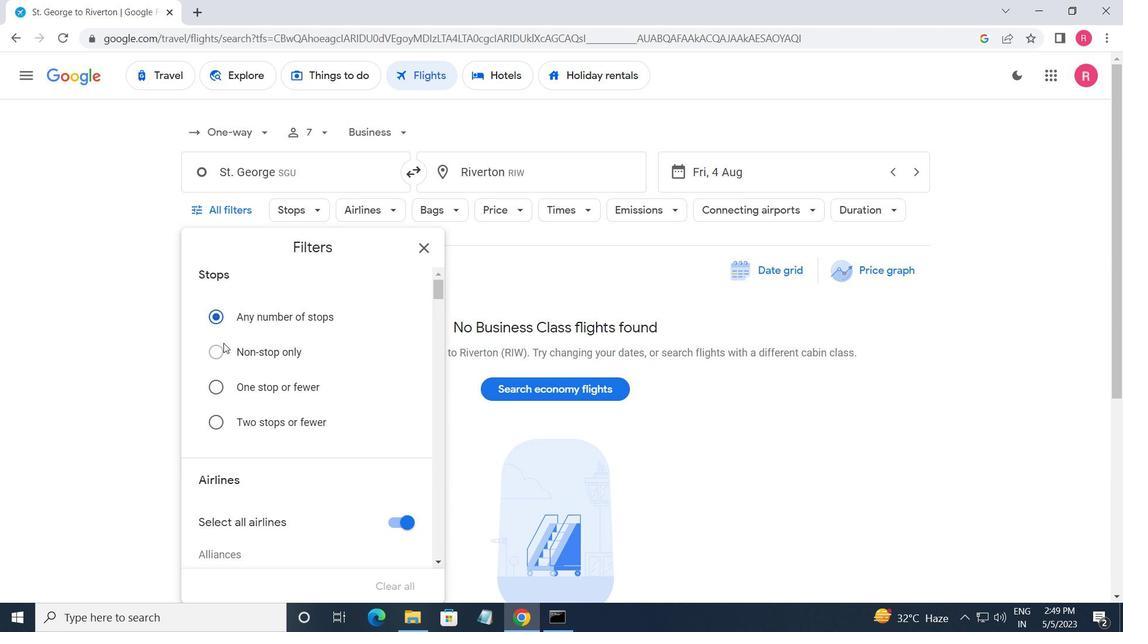 
Action: Mouse scrolled (252, 354) with delta (0, 0)
Screenshot: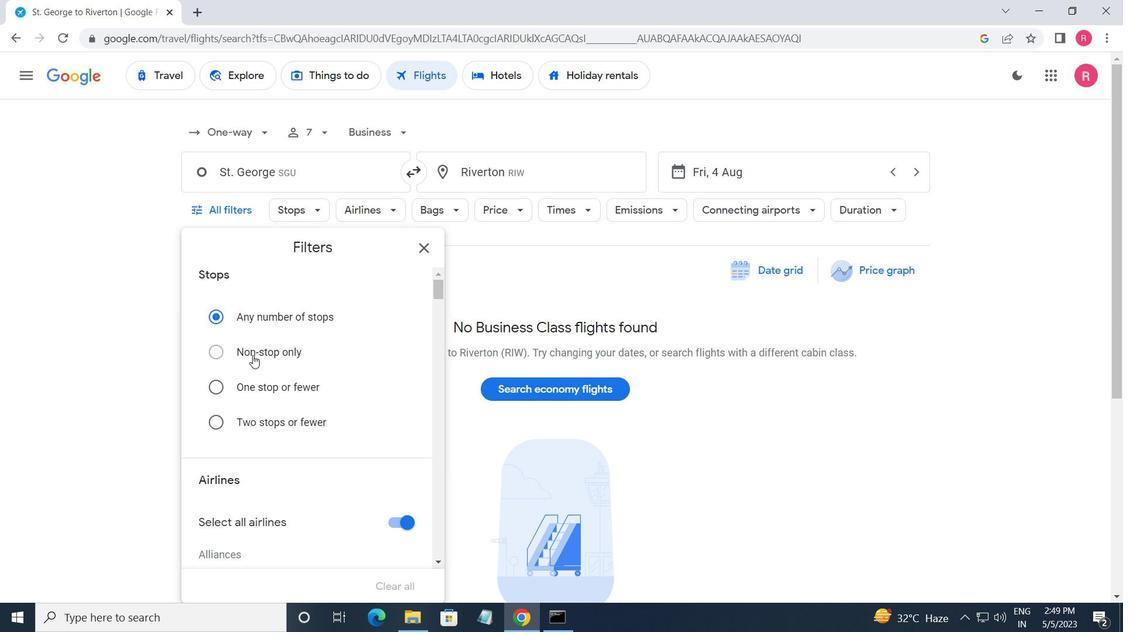 
Action: Mouse scrolled (252, 354) with delta (0, 0)
Screenshot: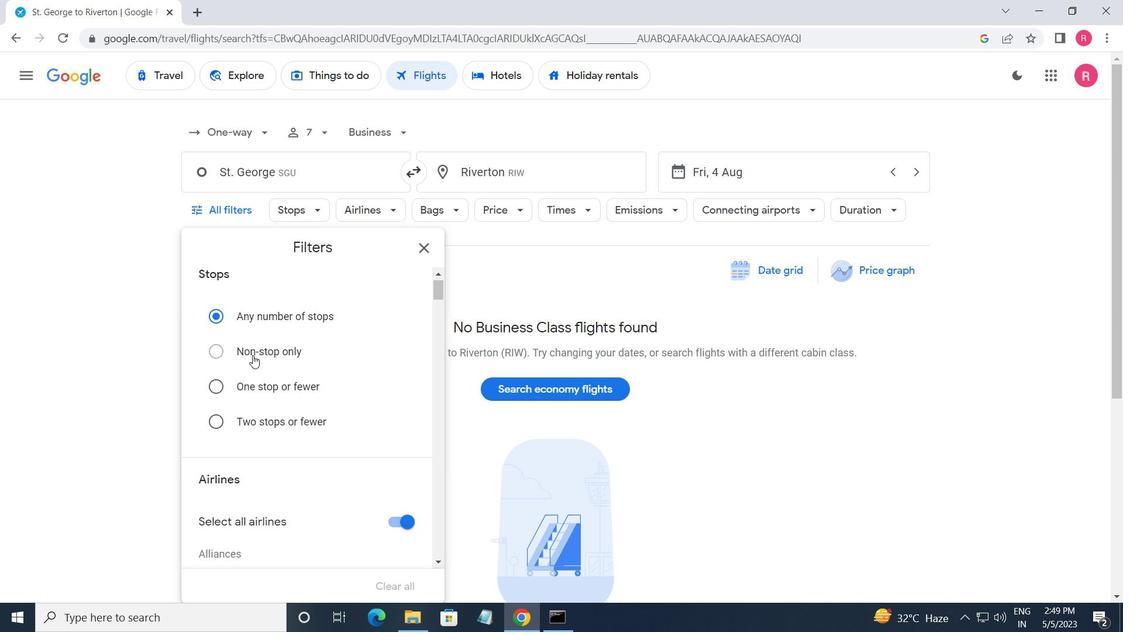 
Action: Mouse scrolled (252, 354) with delta (0, 0)
Screenshot: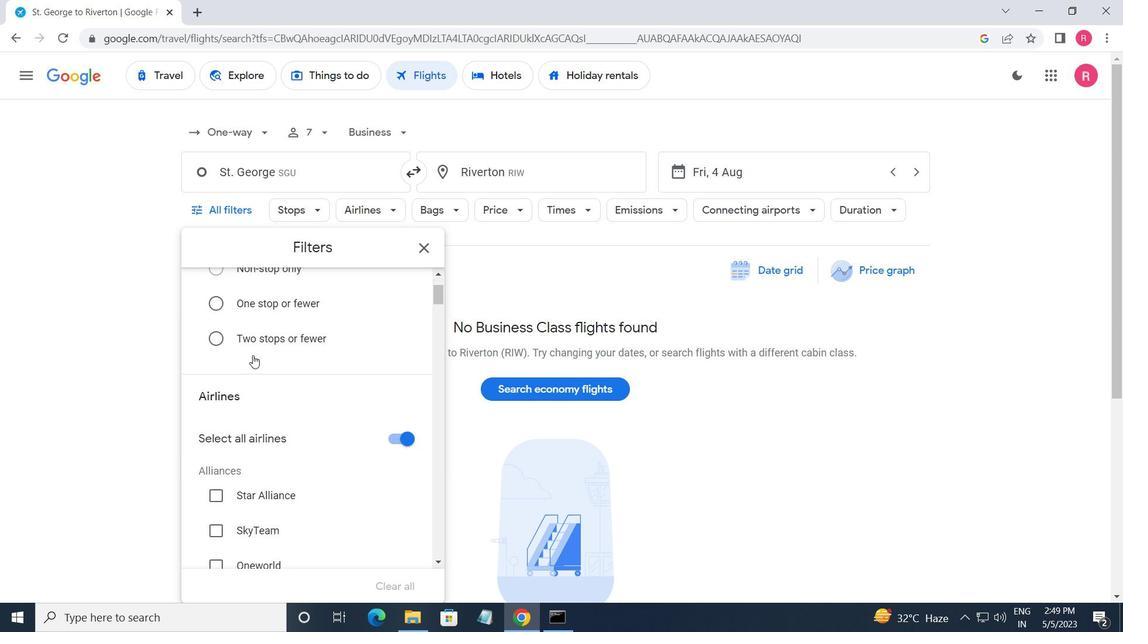 
Action: Mouse moved to (253, 355)
Screenshot: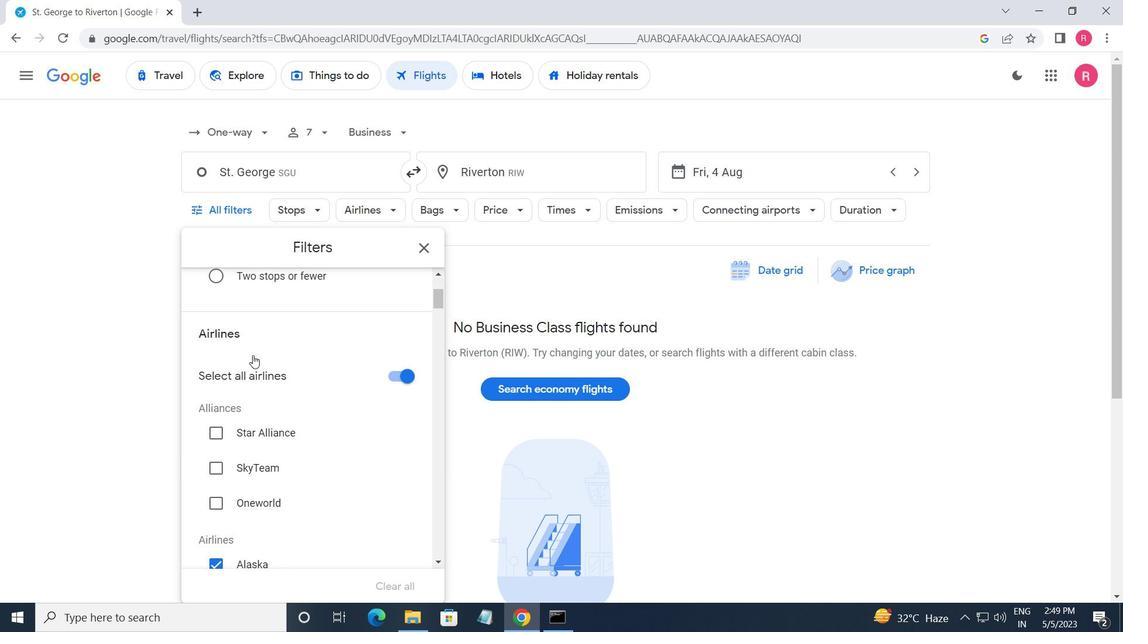 
Action: Mouse scrolled (253, 354) with delta (0, 0)
Screenshot: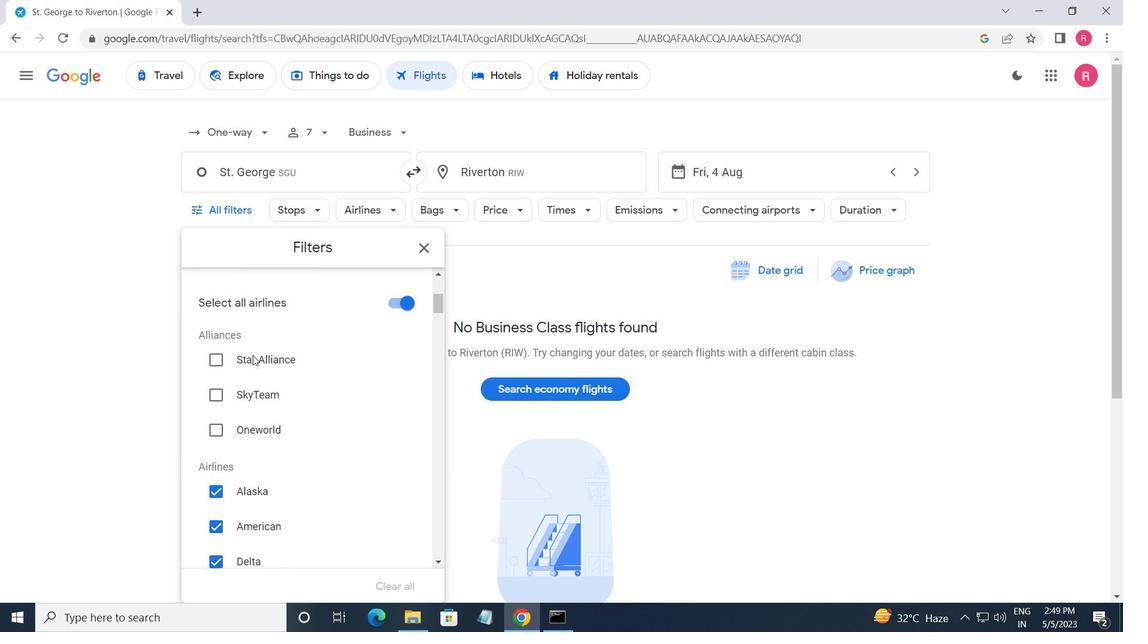 
Action: Mouse moved to (254, 359)
Screenshot: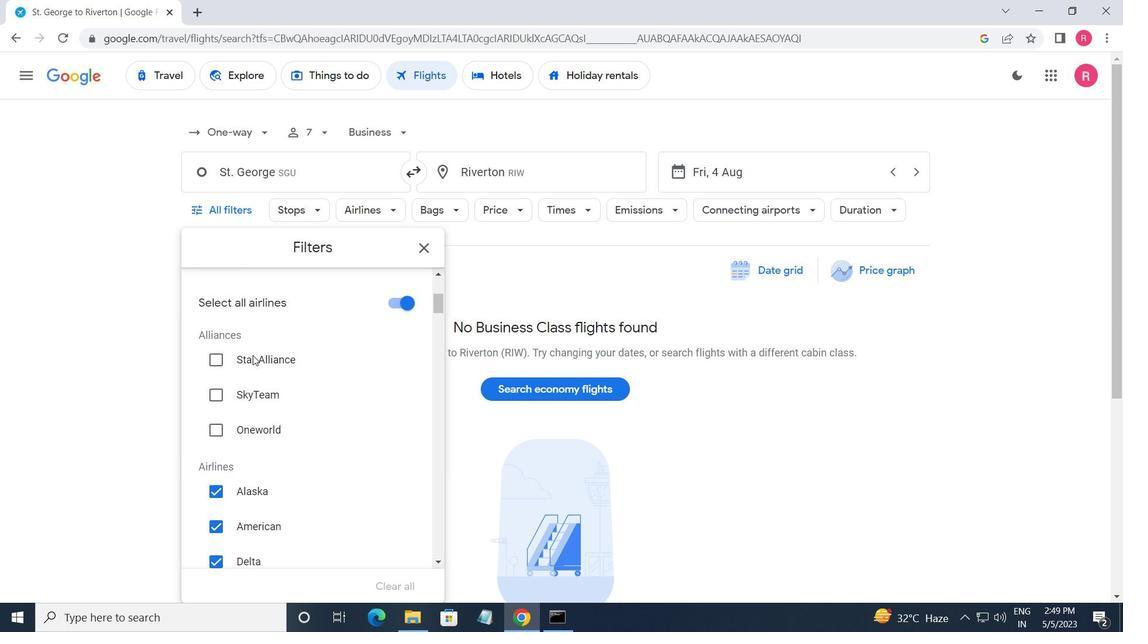 
Action: Mouse scrolled (254, 358) with delta (0, 0)
Screenshot: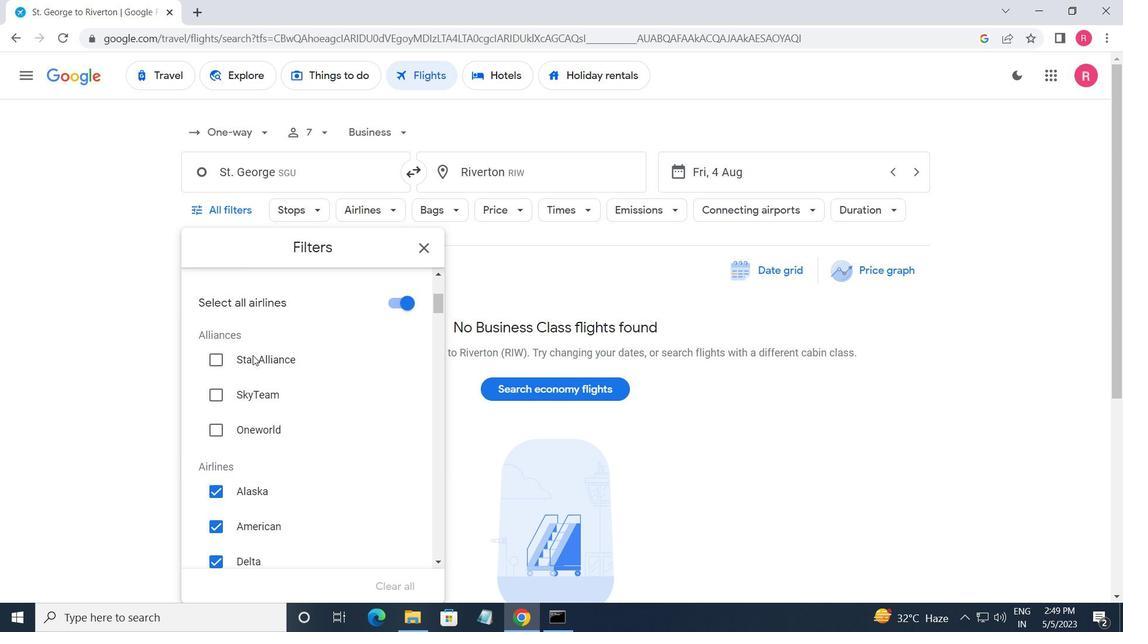
Action: Mouse moved to (384, 388)
Screenshot: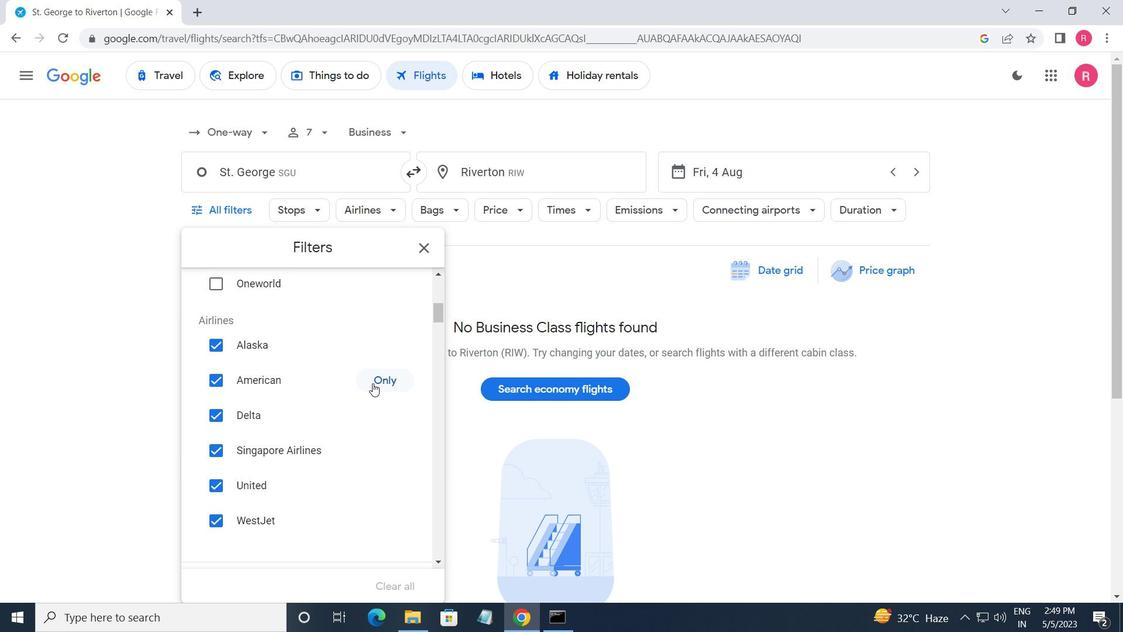 
Action: Mouse pressed left at (384, 388)
Screenshot: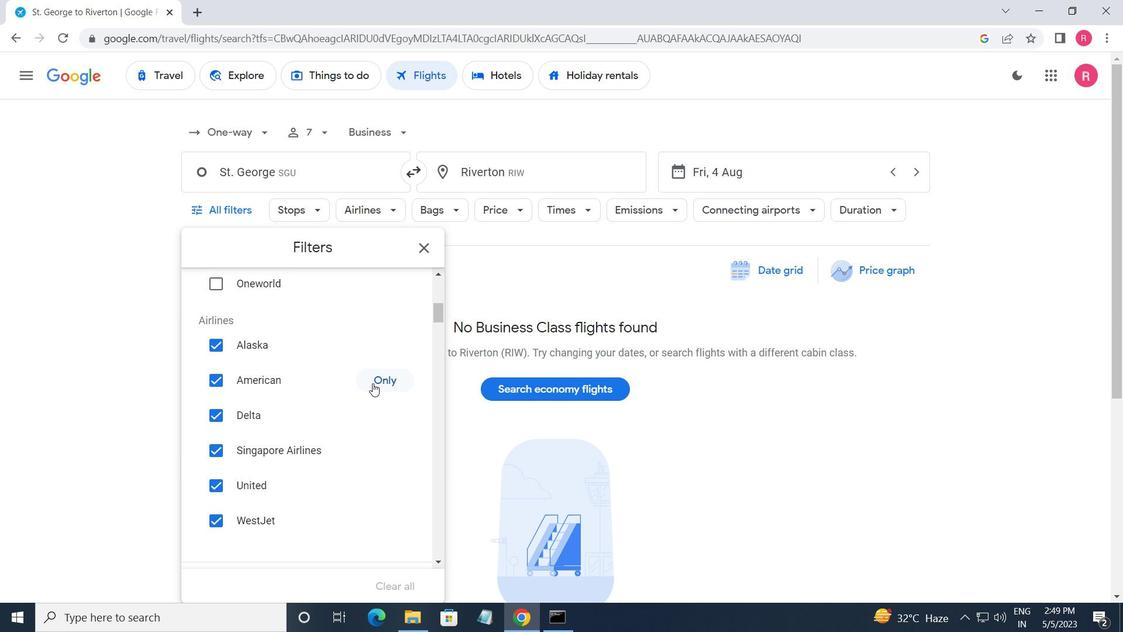
Action: Mouse moved to (383, 402)
Screenshot: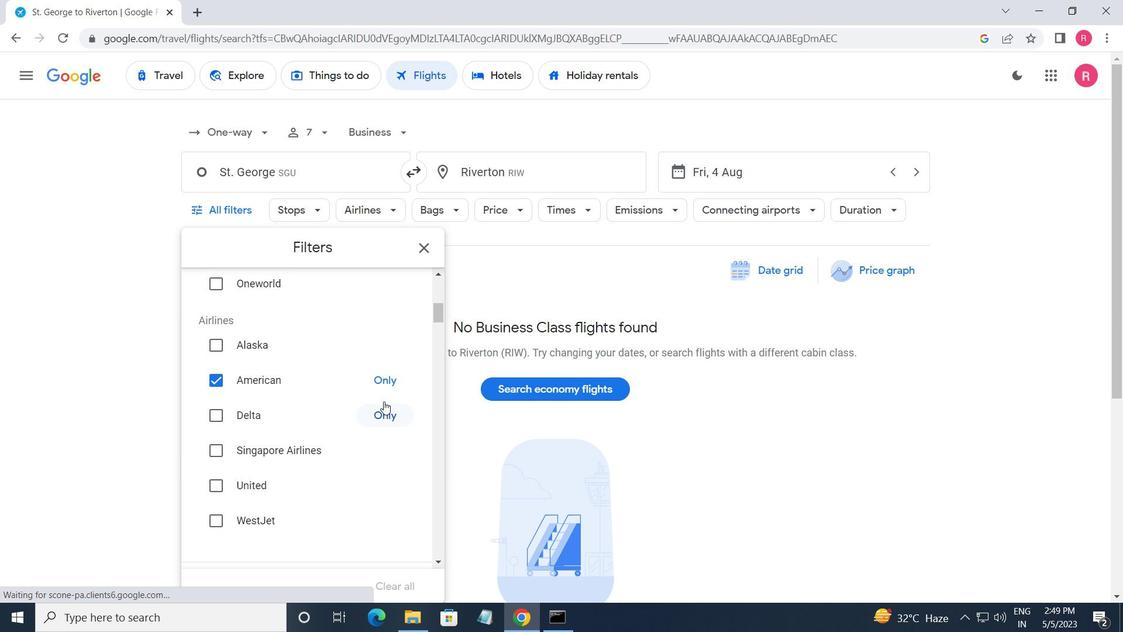 
Action: Mouse scrolled (383, 401) with delta (0, 0)
Screenshot: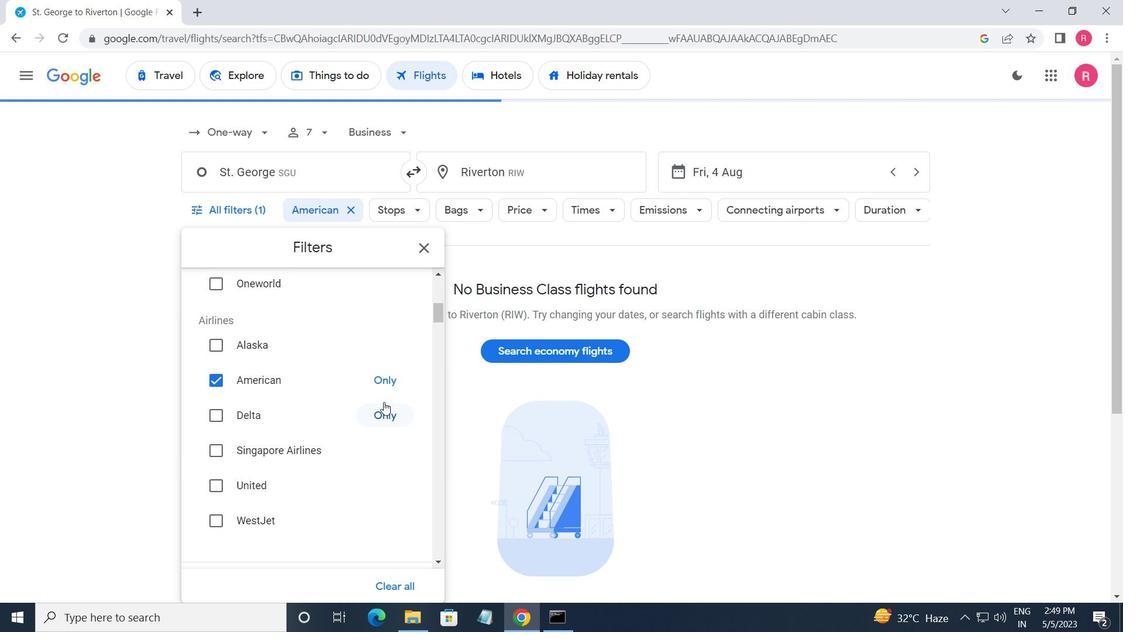 
Action: Mouse scrolled (383, 401) with delta (0, 0)
Screenshot: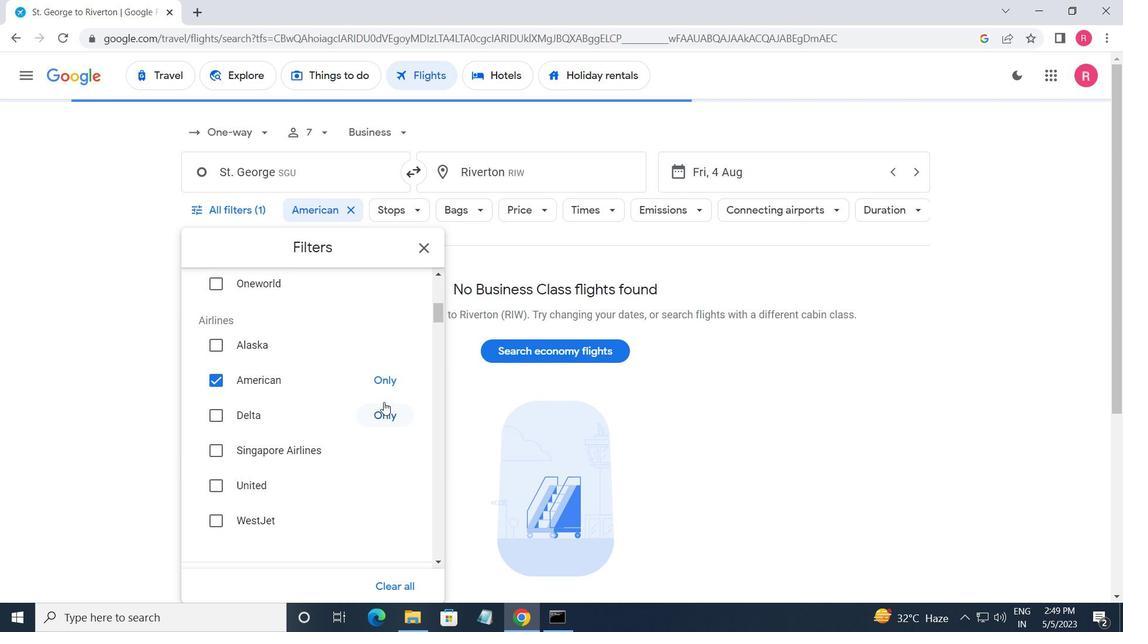 
Action: Mouse scrolled (383, 401) with delta (0, 0)
Screenshot: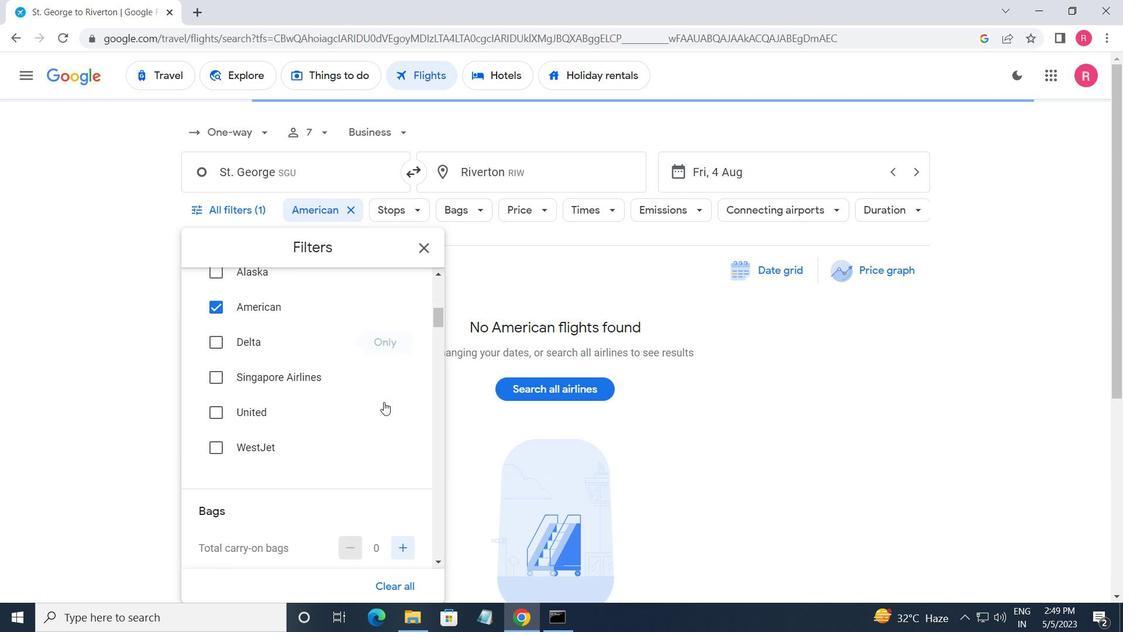 
Action: Mouse moved to (393, 436)
Screenshot: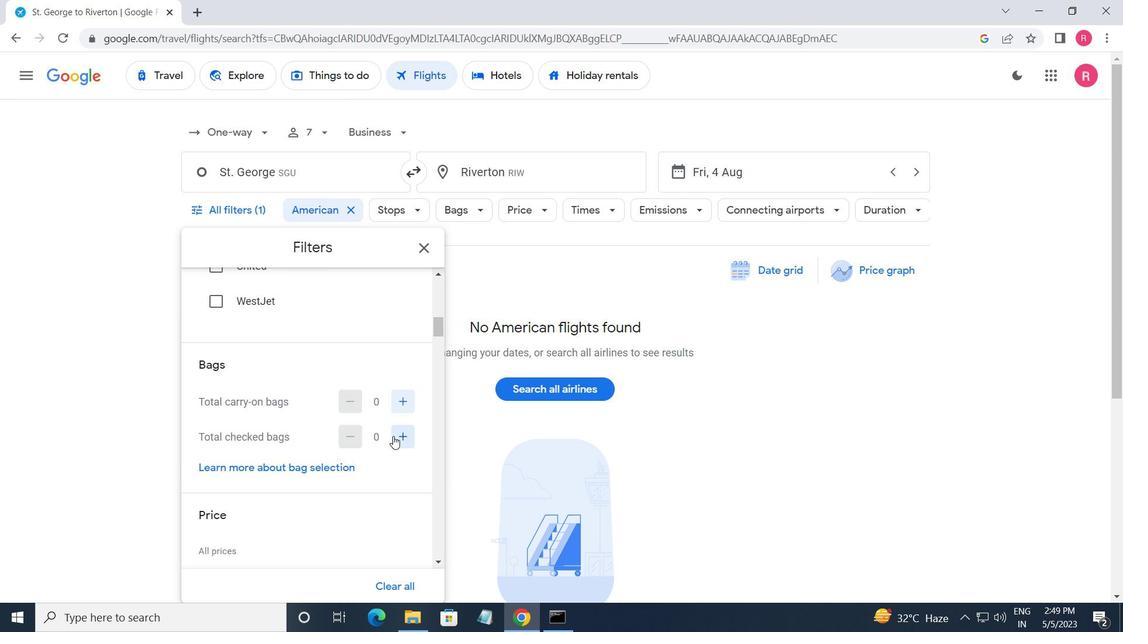 
Action: Mouse pressed left at (393, 436)
Screenshot: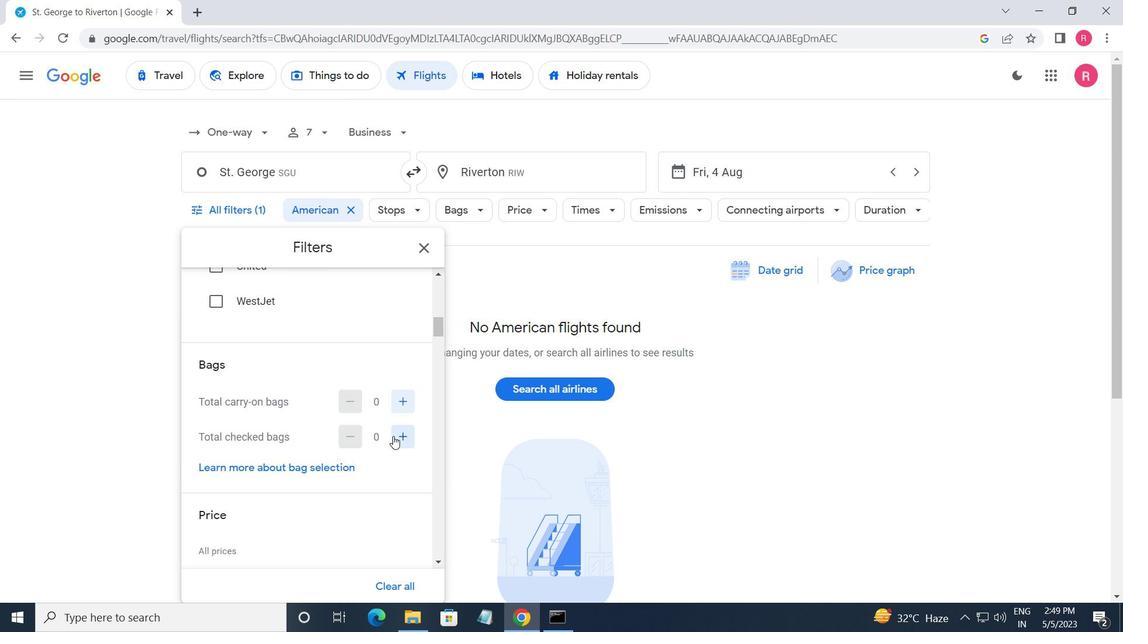 
Action: Mouse moved to (393, 436)
Screenshot: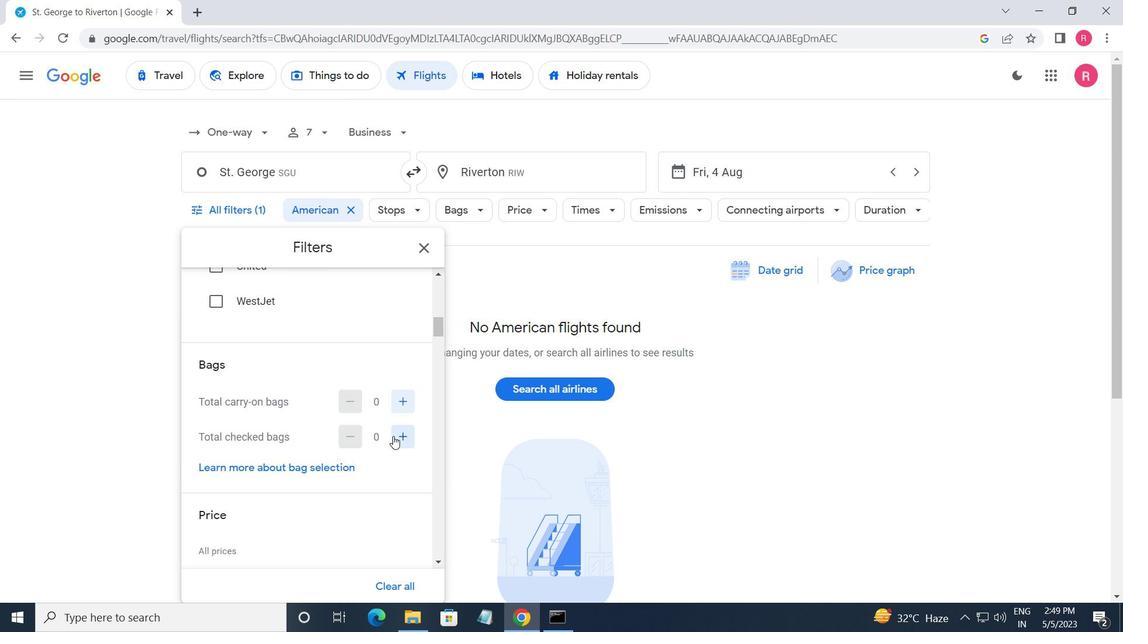 
Action: Mouse scrolled (393, 435) with delta (0, 0)
Screenshot: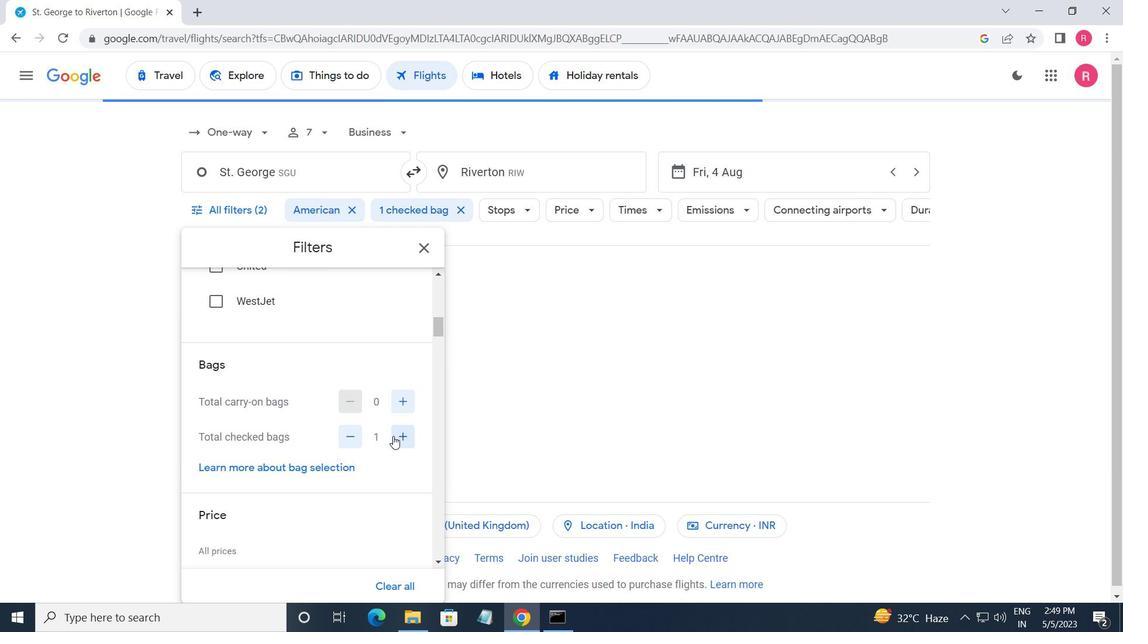 
Action: Mouse scrolled (393, 435) with delta (0, 0)
Screenshot: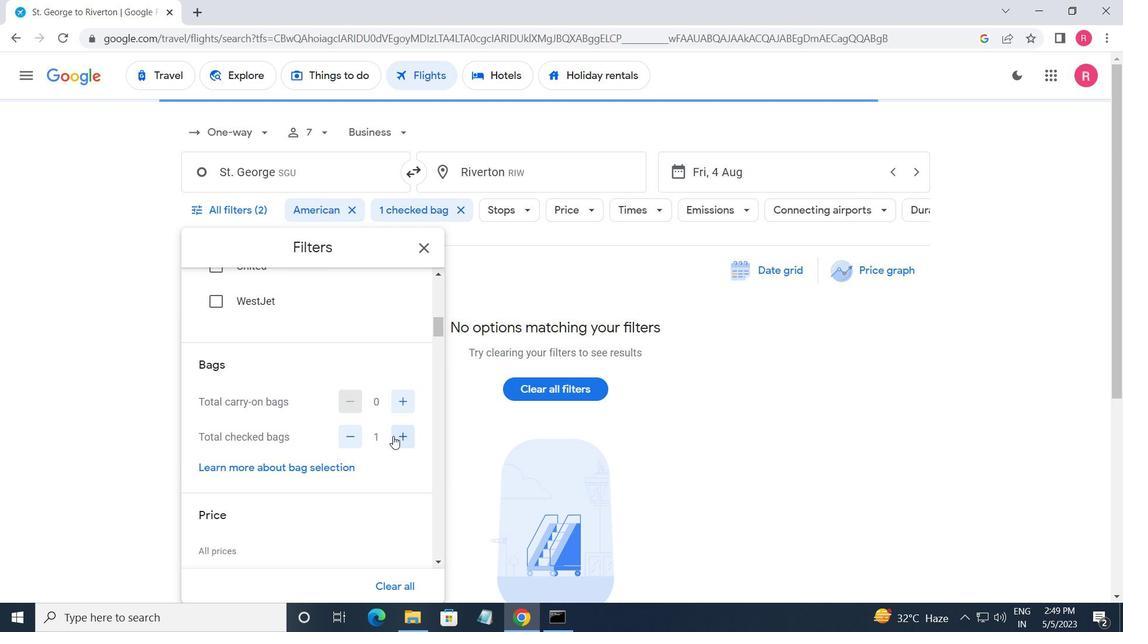 
Action: Mouse moved to (406, 433)
Screenshot: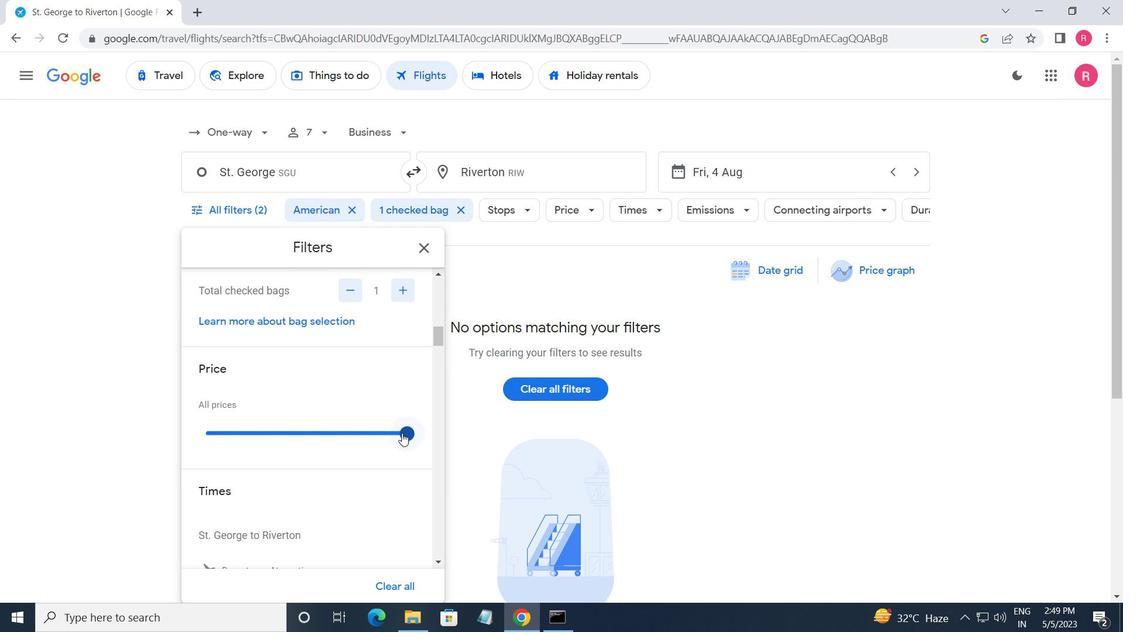
Action: Mouse pressed left at (406, 433)
Screenshot: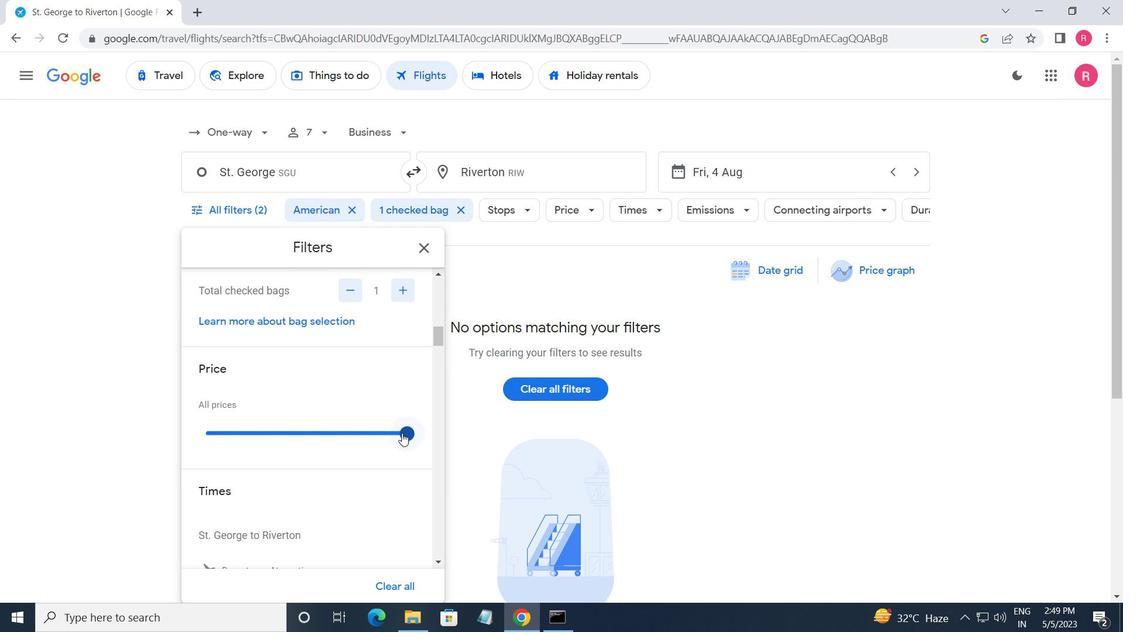 
Action: Mouse moved to (407, 433)
Screenshot: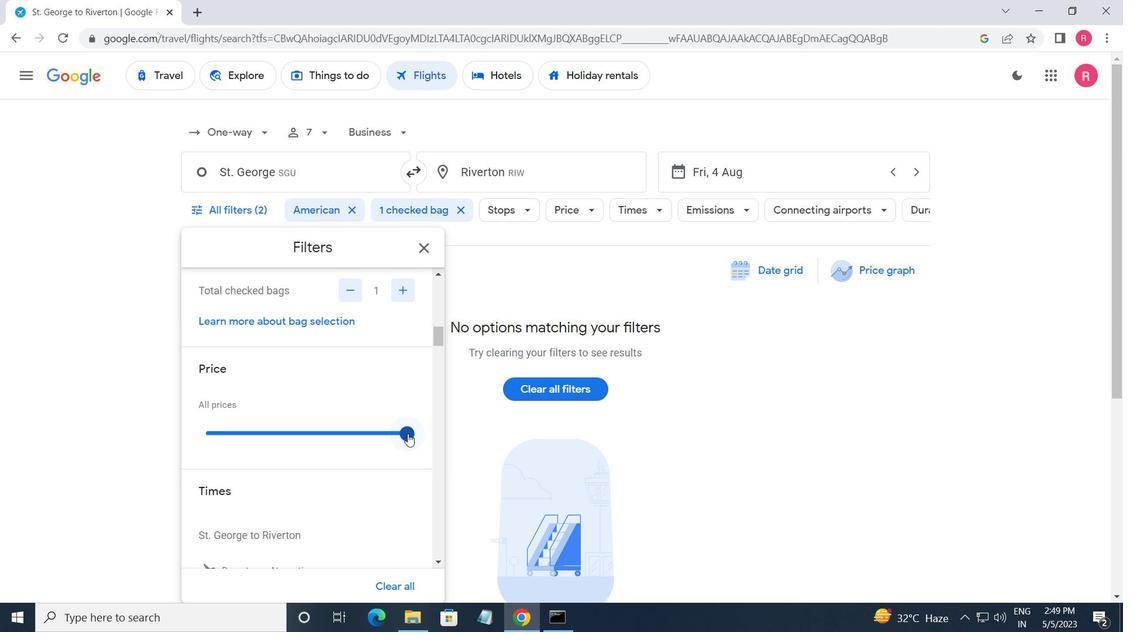 
Action: Mouse scrolled (407, 433) with delta (0, 0)
Screenshot: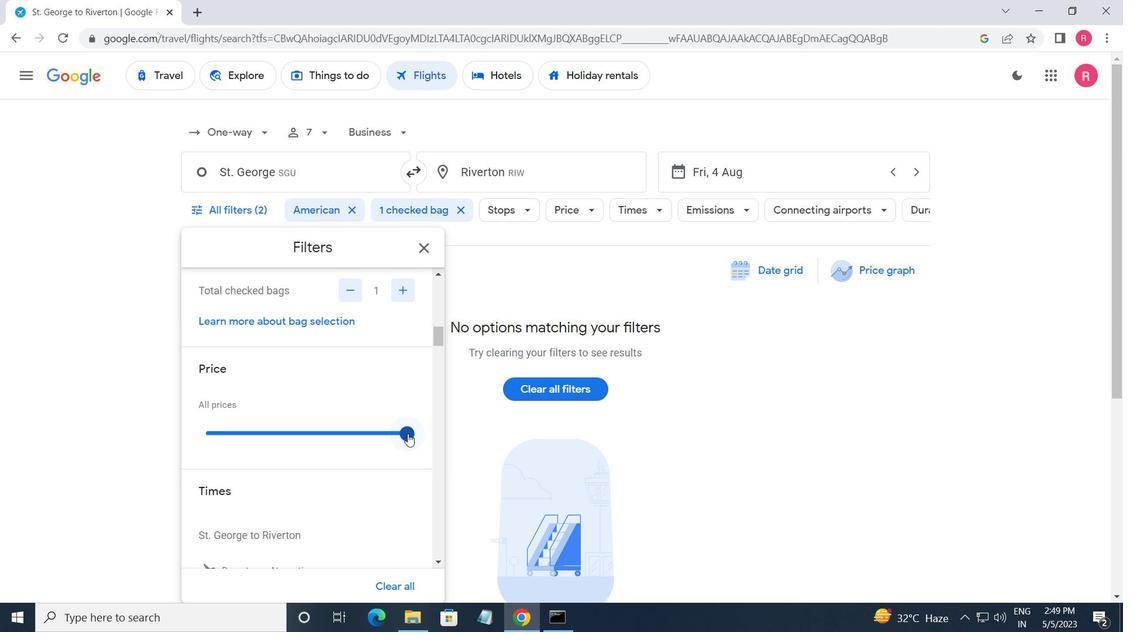 
Action: Mouse moved to (403, 434)
Screenshot: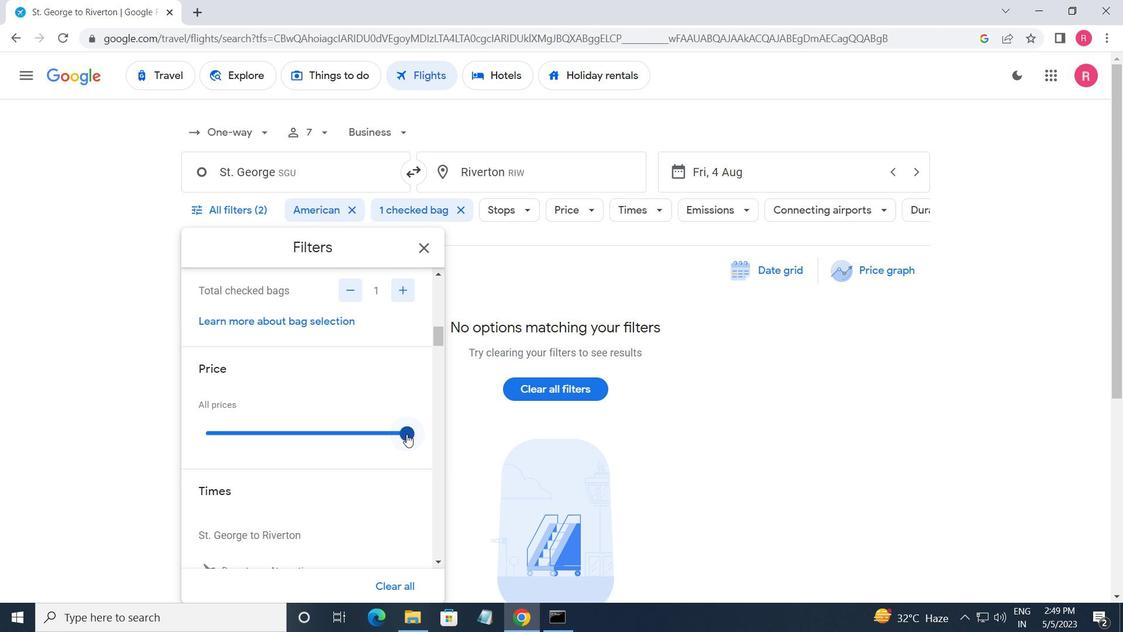 
Action: Mouse scrolled (403, 433) with delta (0, 0)
Screenshot: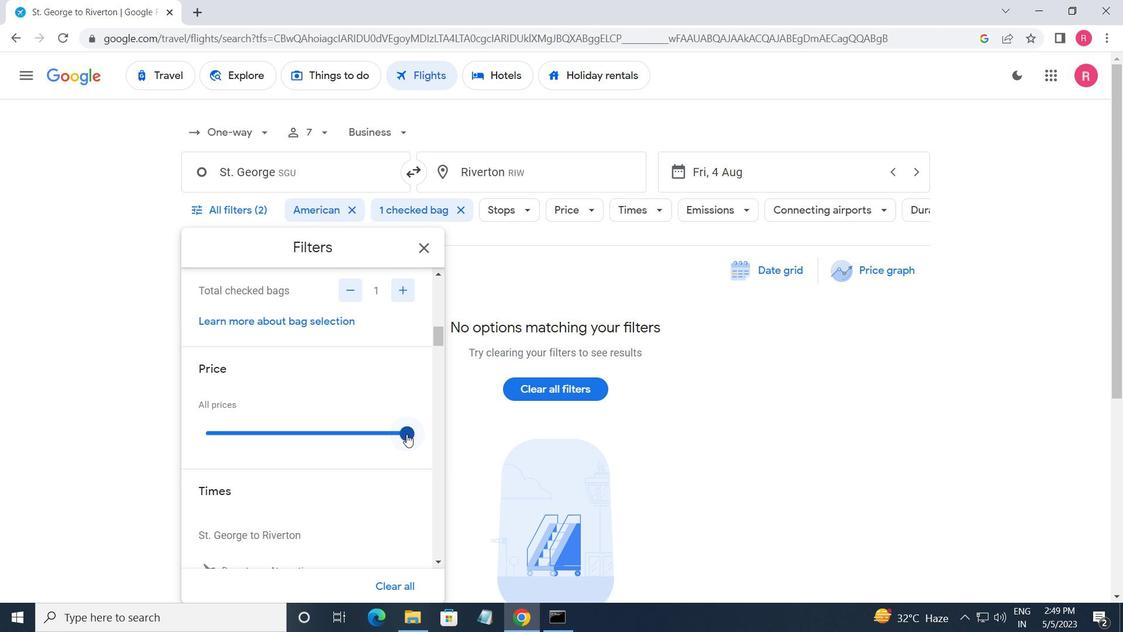 
Action: Mouse moved to (219, 453)
Screenshot: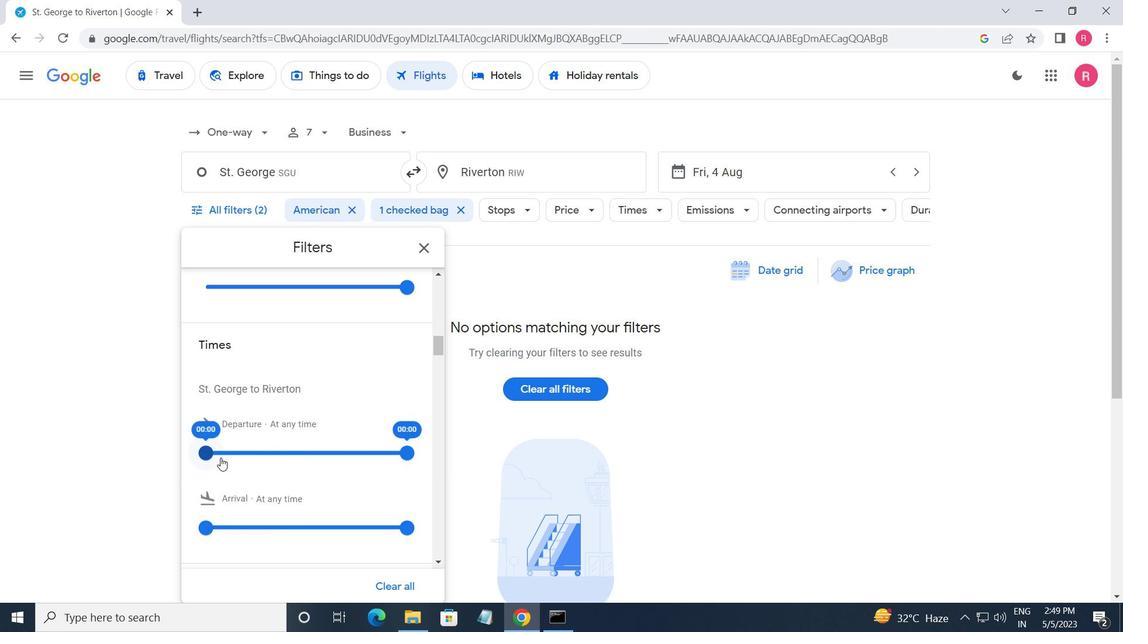
Action: Mouse pressed left at (219, 453)
Screenshot: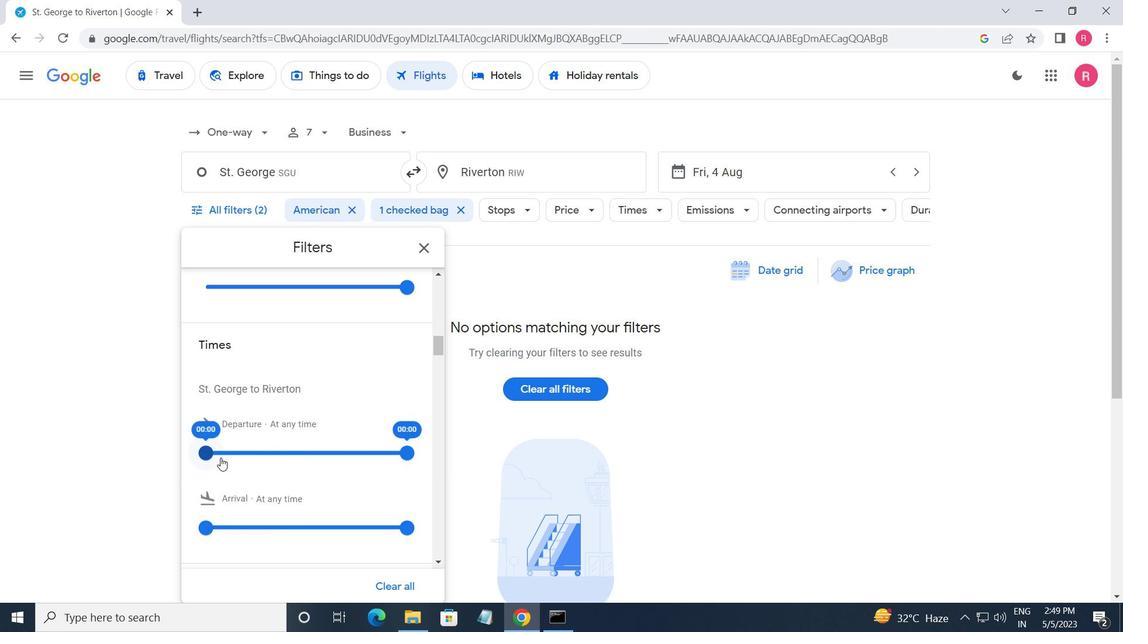 
Action: Mouse moved to (409, 457)
Screenshot: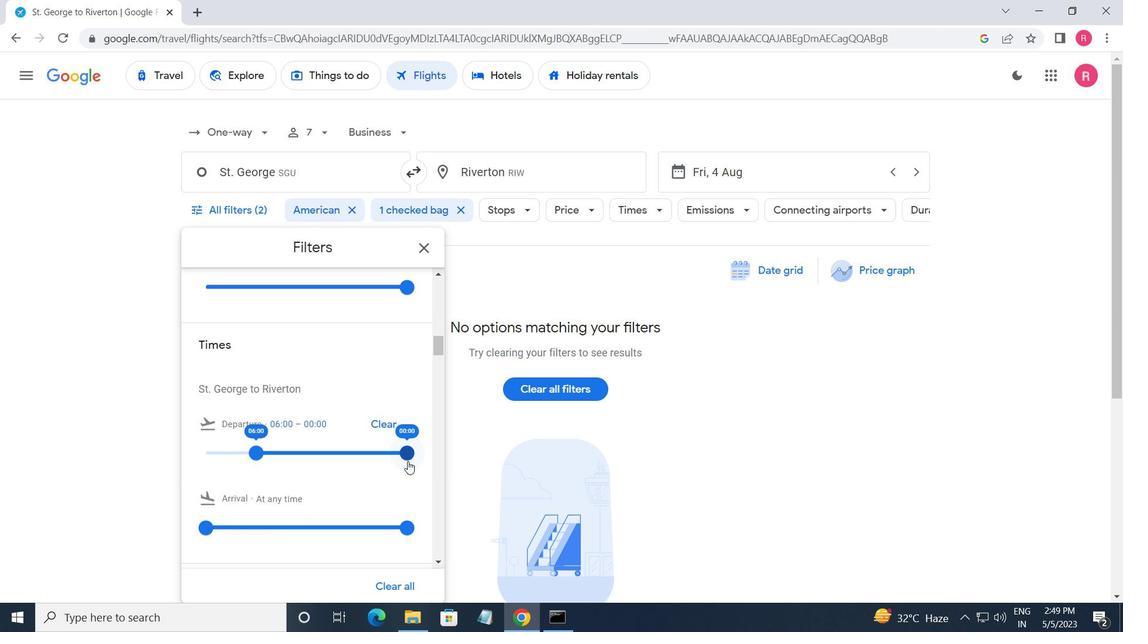 
Action: Mouse pressed left at (409, 457)
Screenshot: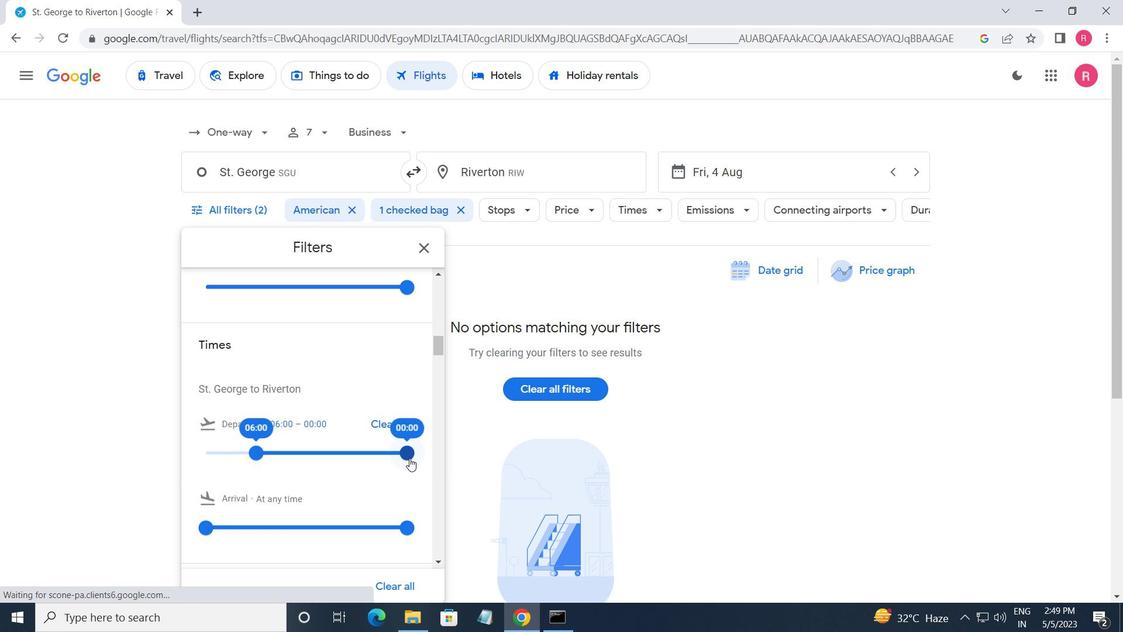 
Action: Mouse moved to (426, 246)
Screenshot: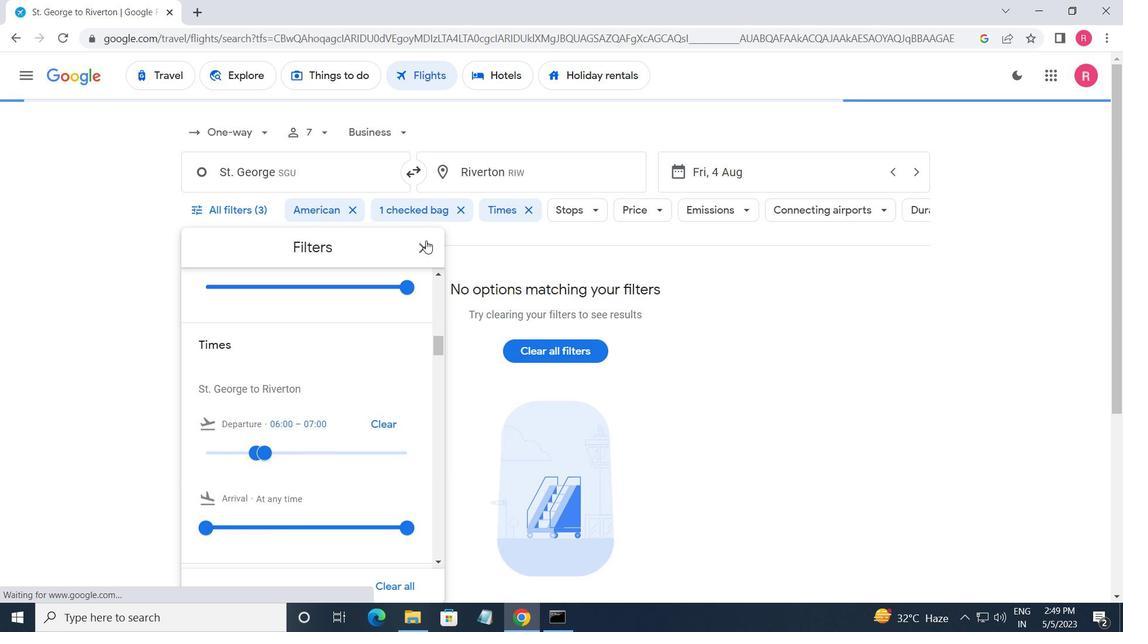 
Action: Mouse pressed left at (426, 246)
Screenshot: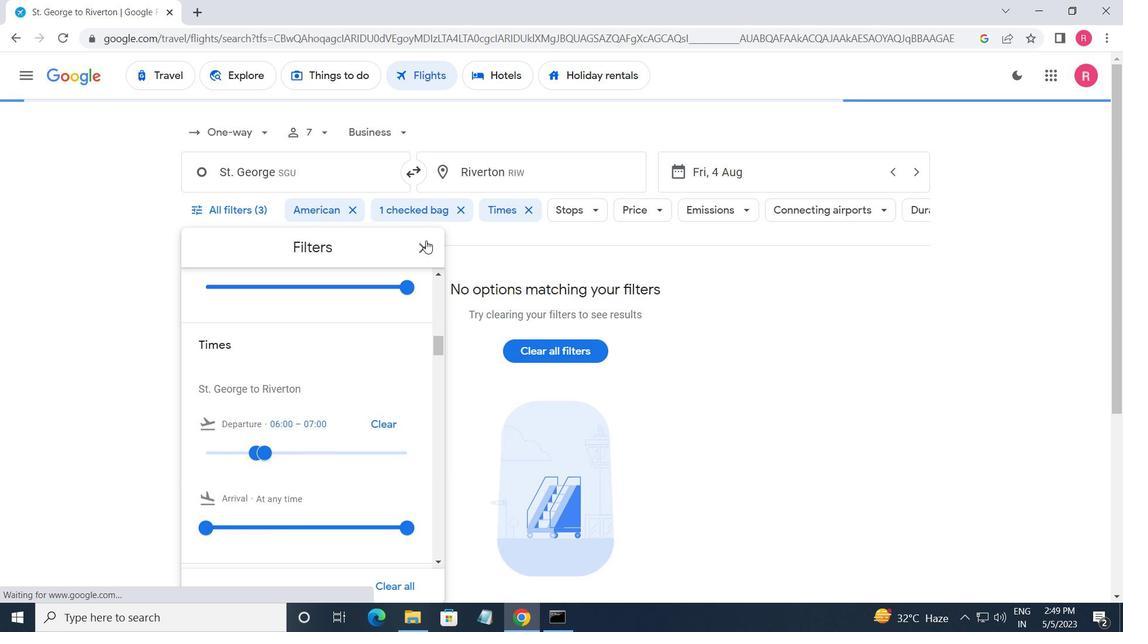
Action: Mouse moved to (416, 260)
Screenshot: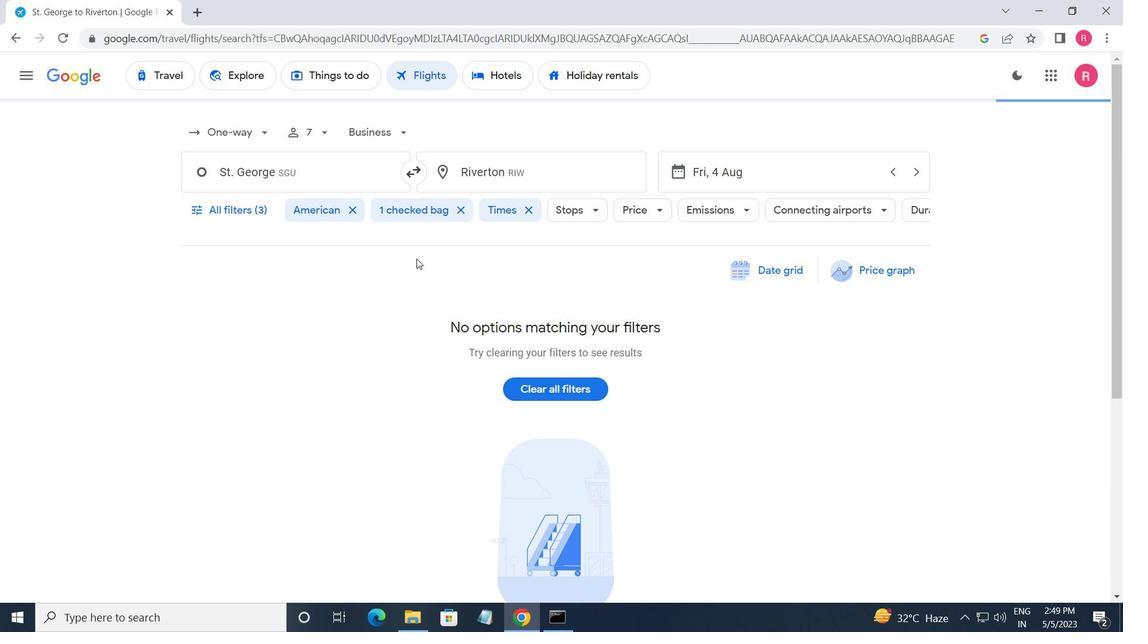 
